 Task: Search one way flight ticket for 1 adult, 6 children, 1 infant in seat and 1 infant on lap in business from Pierre: Pierre Regional Airport to Greenville: Pitt-greenville Airport on 5-2-2023. Choice of flights is Delta. Number of bags: 8 checked bags. Price is upto 45000. Outbound departure time preference is 8:45.
Action: Mouse moved to (332, 284)
Screenshot: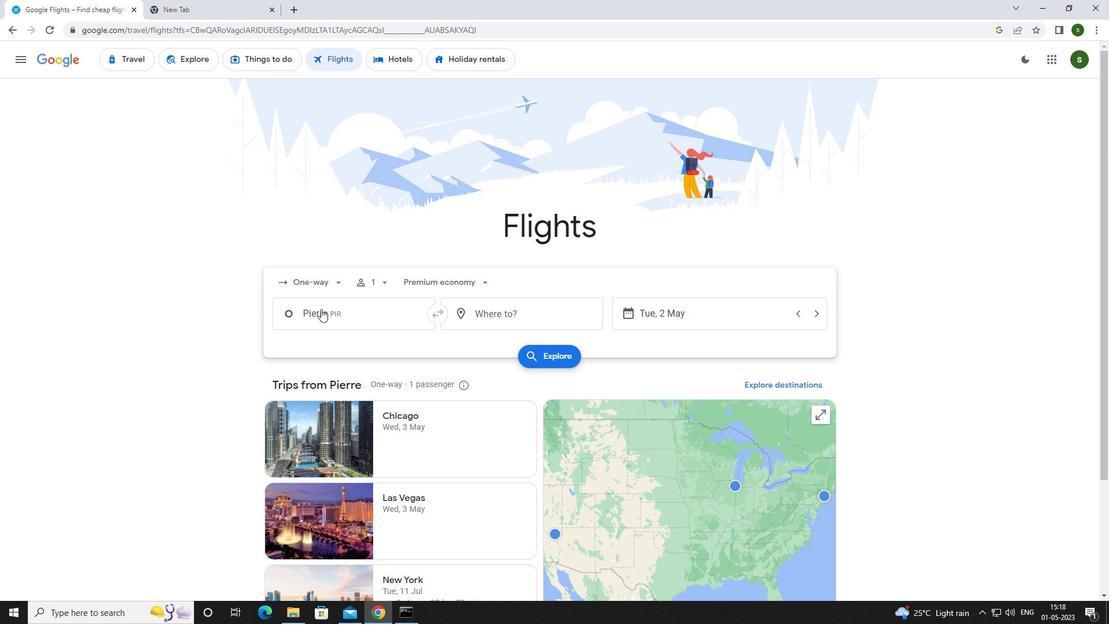 
Action: Mouse pressed left at (332, 284)
Screenshot: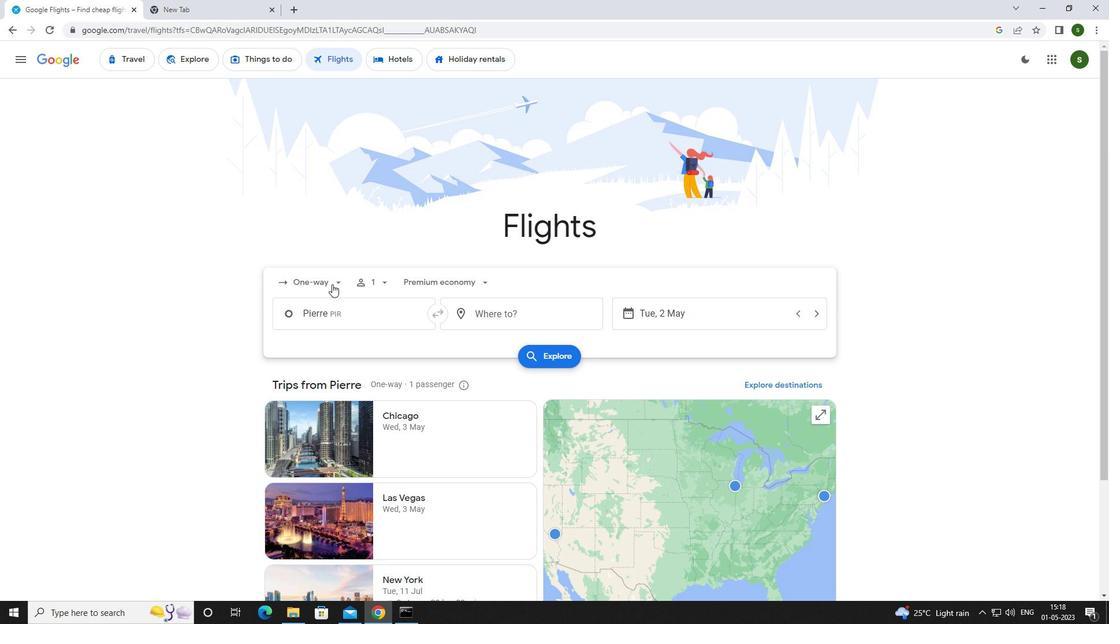 
Action: Mouse moved to (334, 277)
Screenshot: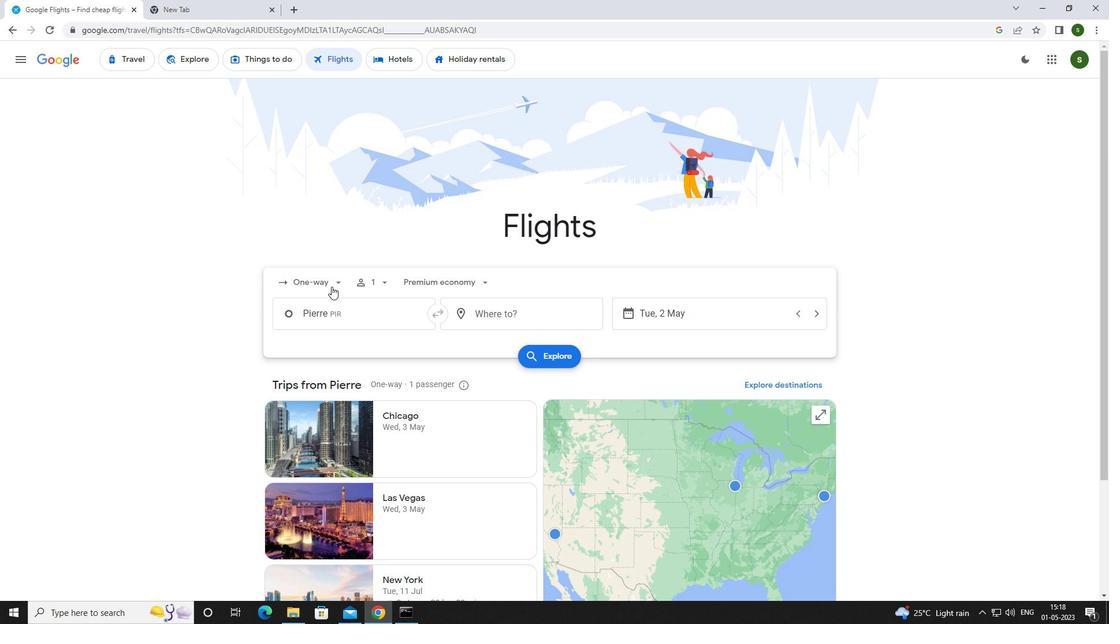 
Action: Mouse pressed left at (334, 277)
Screenshot: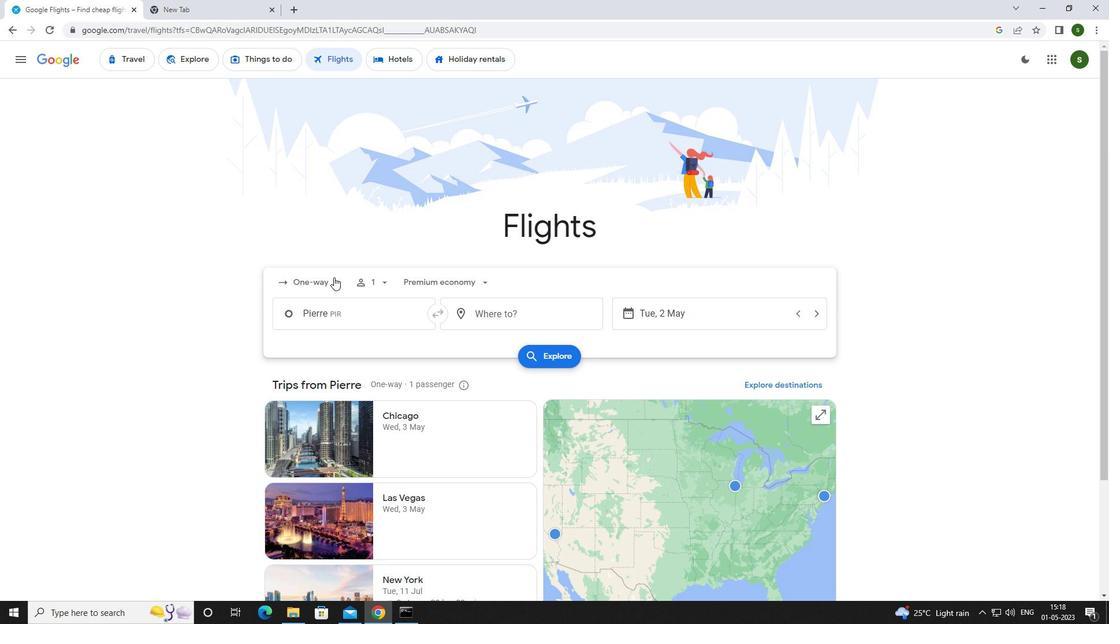 
Action: Mouse pressed left at (334, 277)
Screenshot: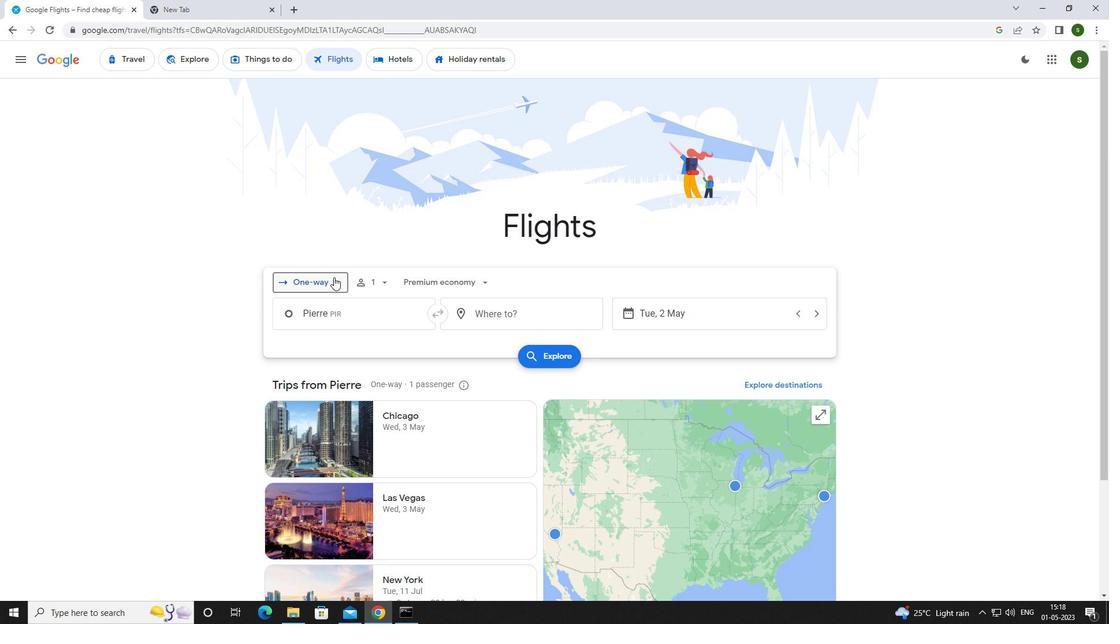 
Action: Mouse moved to (330, 330)
Screenshot: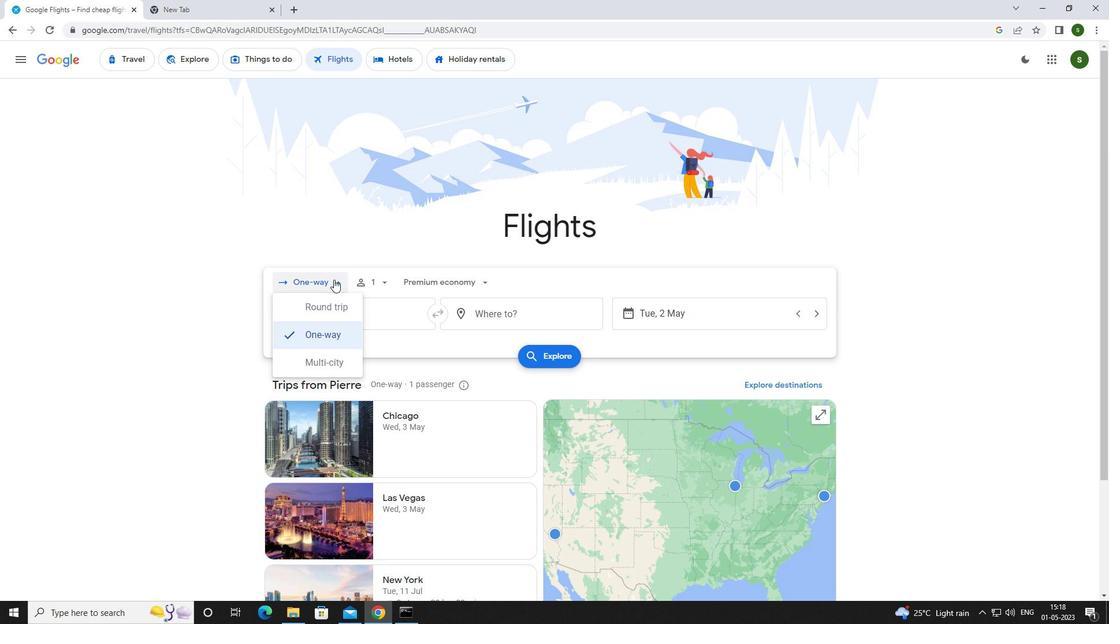 
Action: Mouse pressed left at (330, 330)
Screenshot: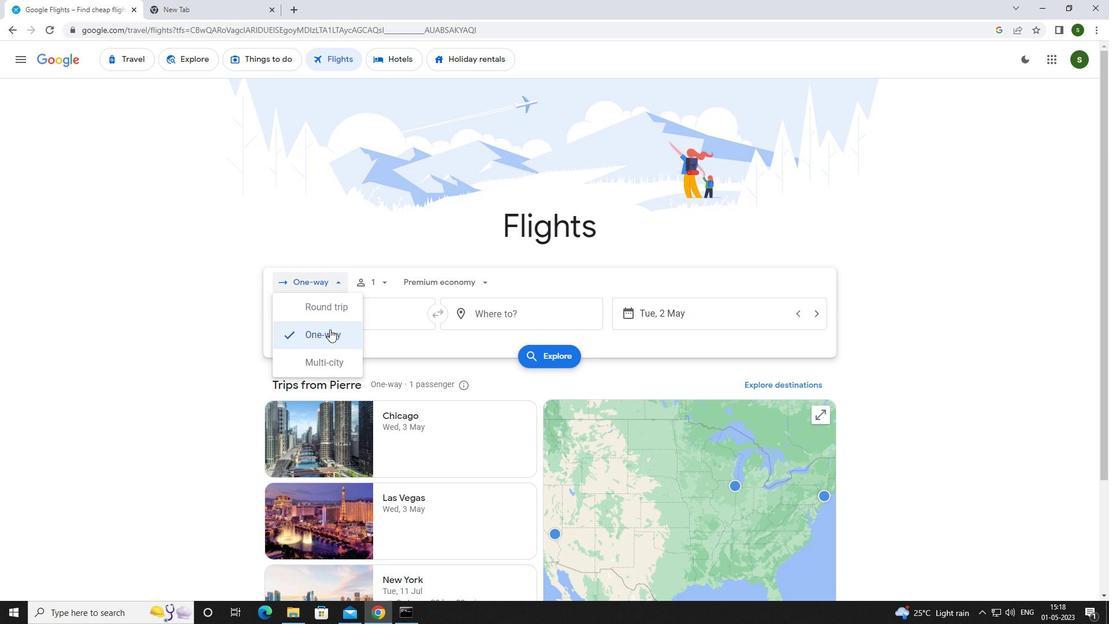 
Action: Mouse moved to (380, 280)
Screenshot: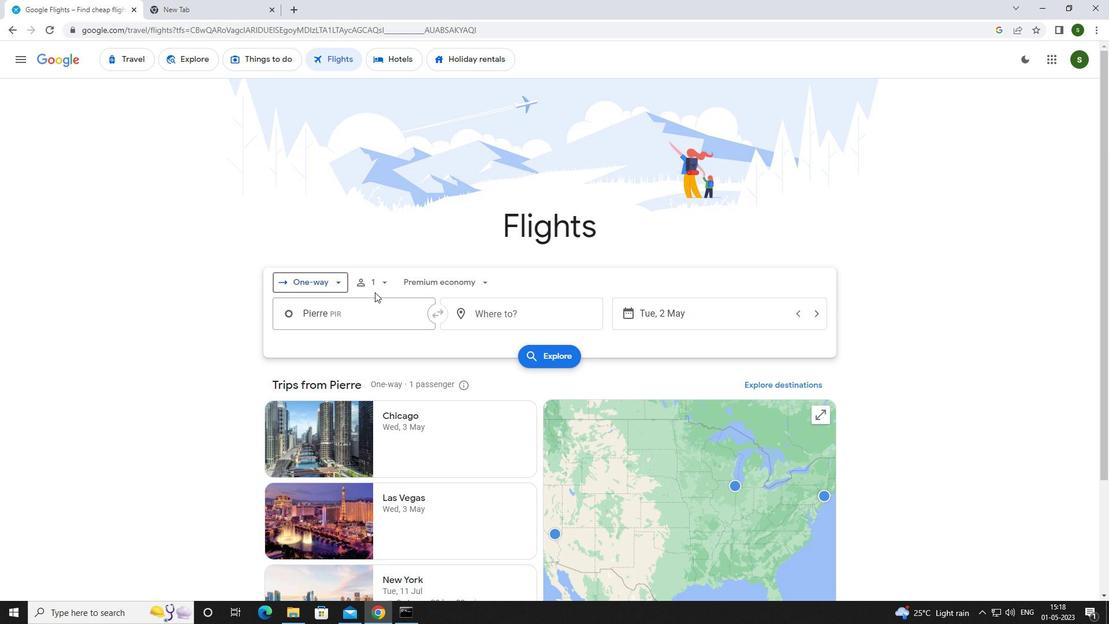 
Action: Mouse pressed left at (380, 280)
Screenshot: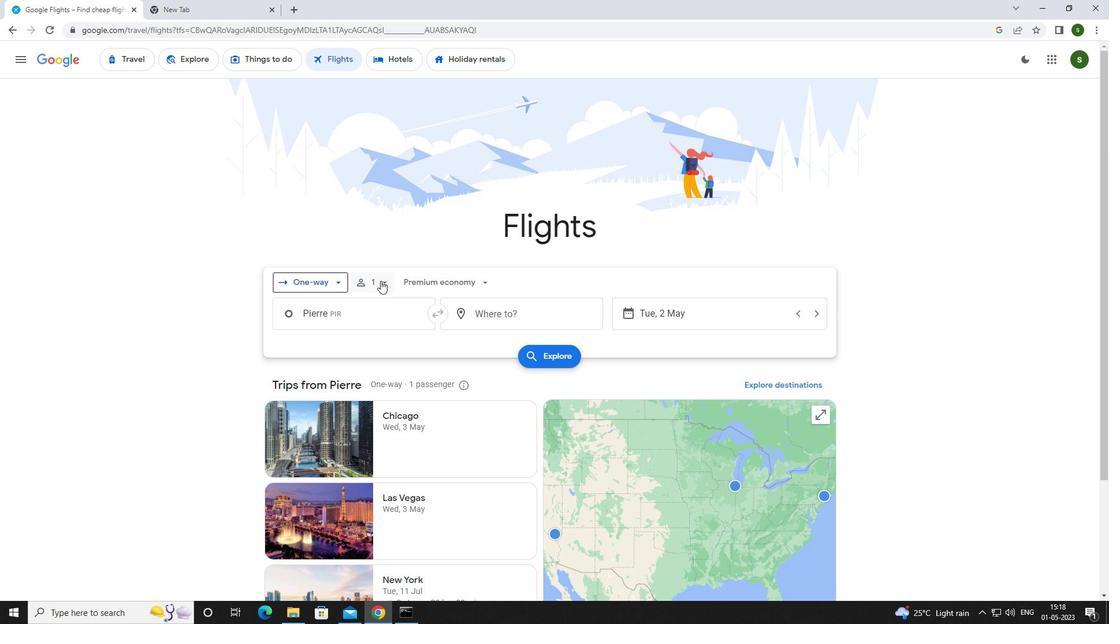 
Action: Mouse moved to (468, 342)
Screenshot: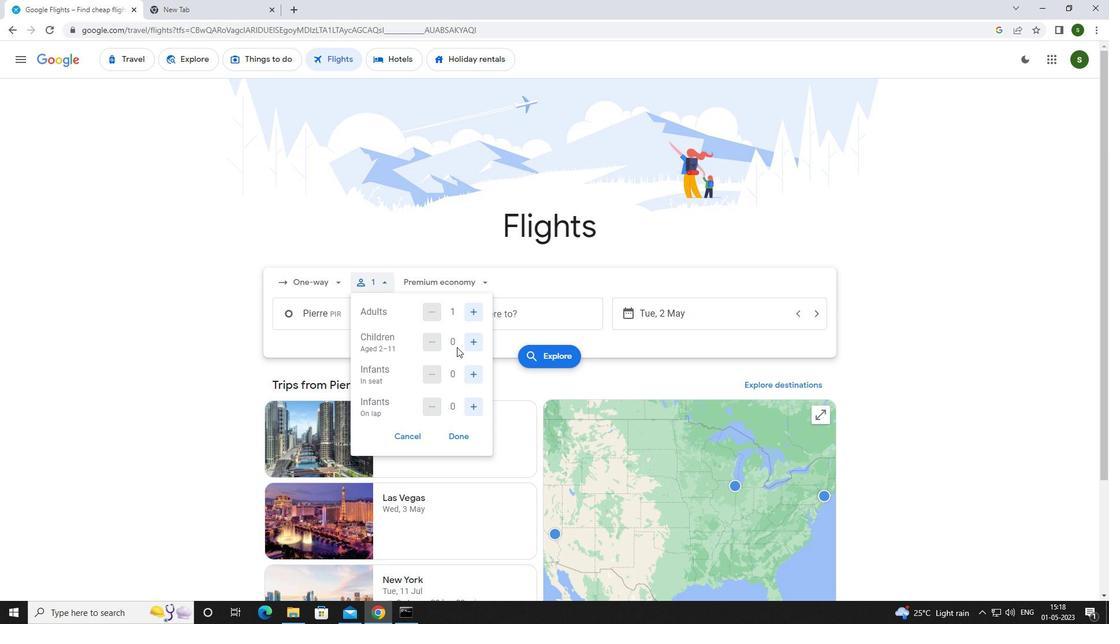 
Action: Mouse pressed left at (468, 342)
Screenshot: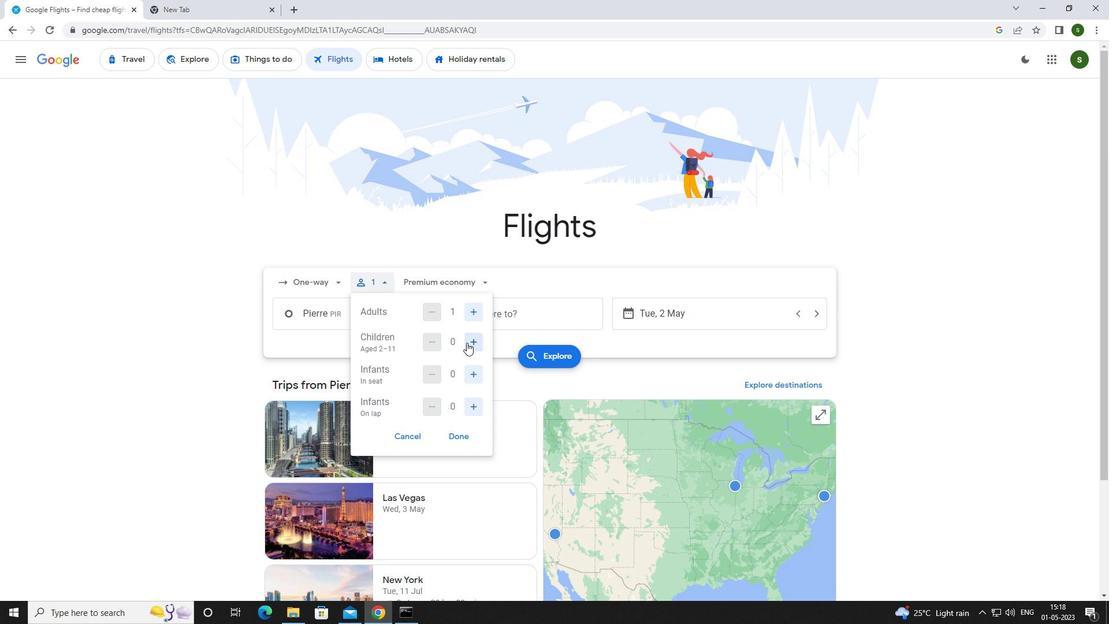 
Action: Mouse pressed left at (468, 342)
Screenshot: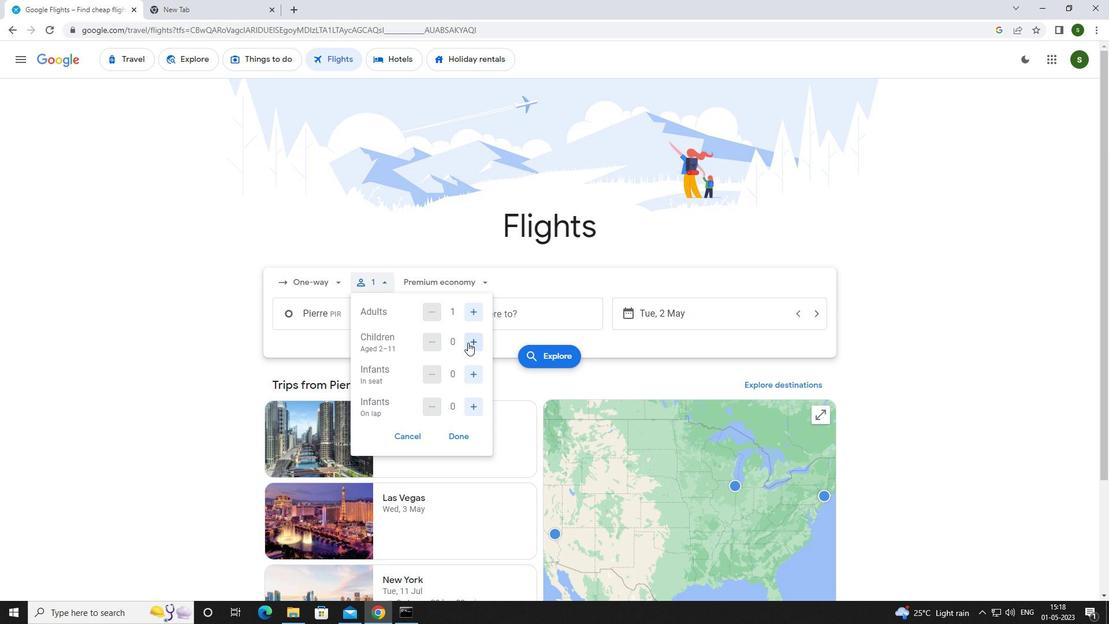 
Action: Mouse pressed left at (468, 342)
Screenshot: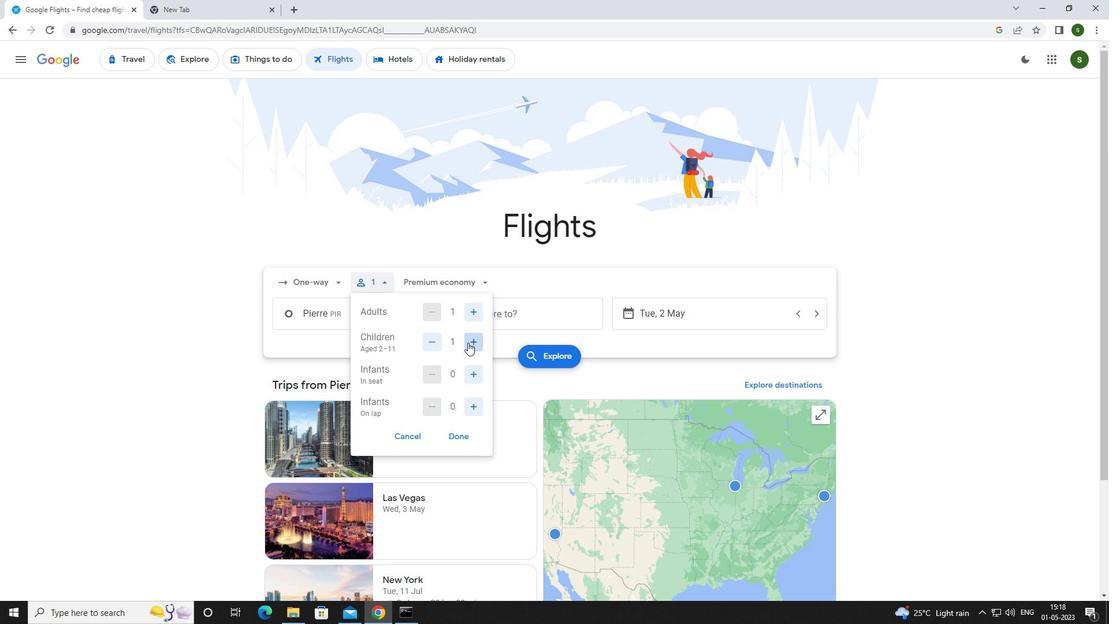 
Action: Mouse pressed left at (468, 342)
Screenshot: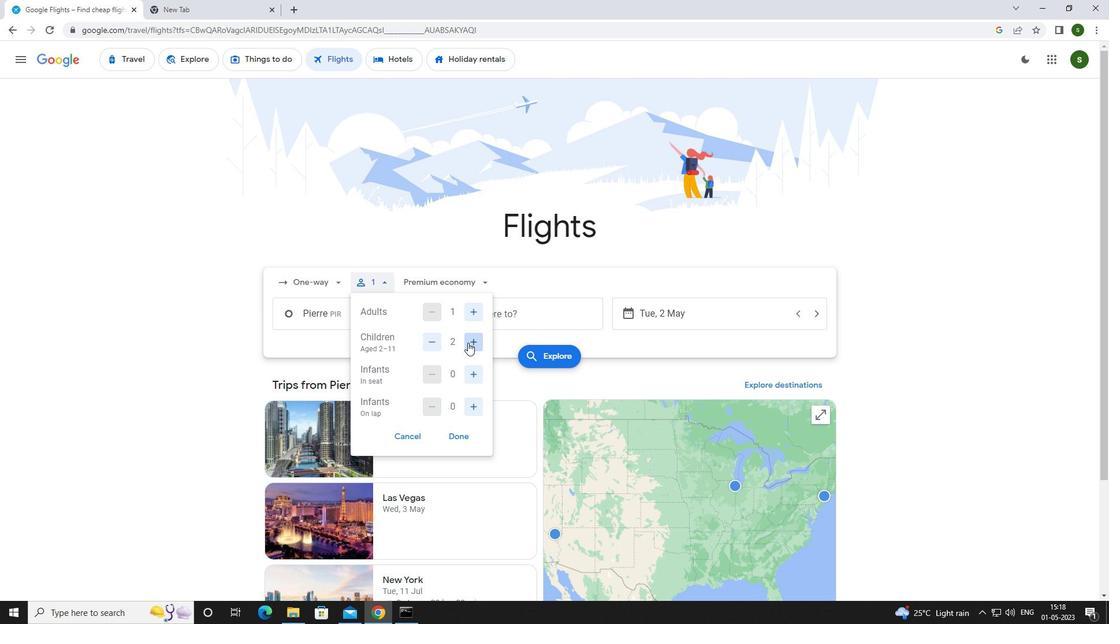 
Action: Mouse pressed left at (468, 342)
Screenshot: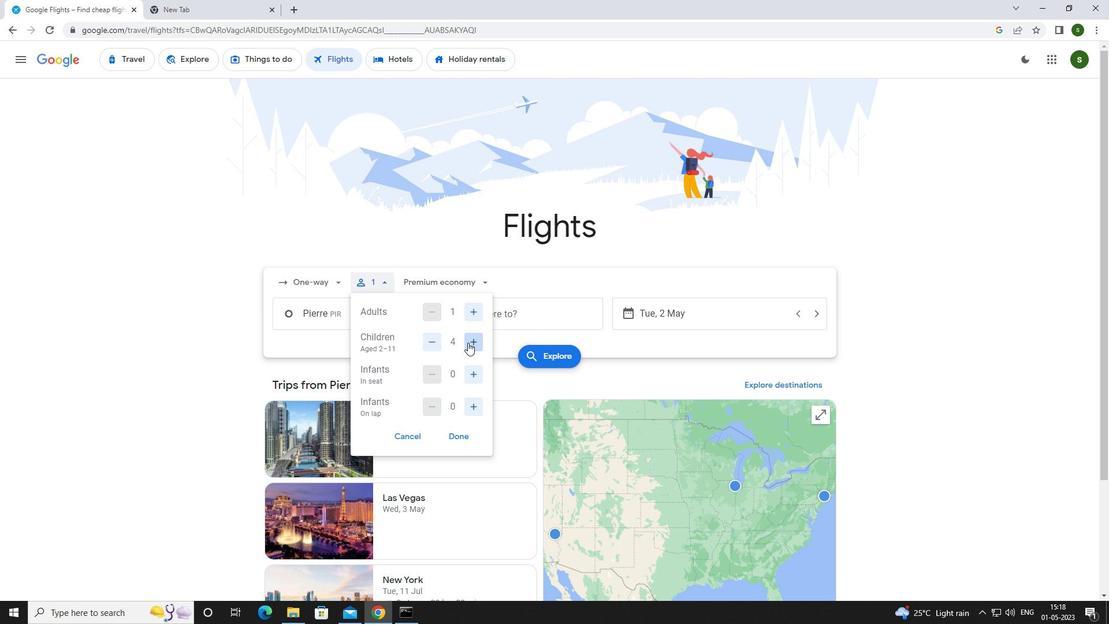 
Action: Mouse pressed left at (468, 342)
Screenshot: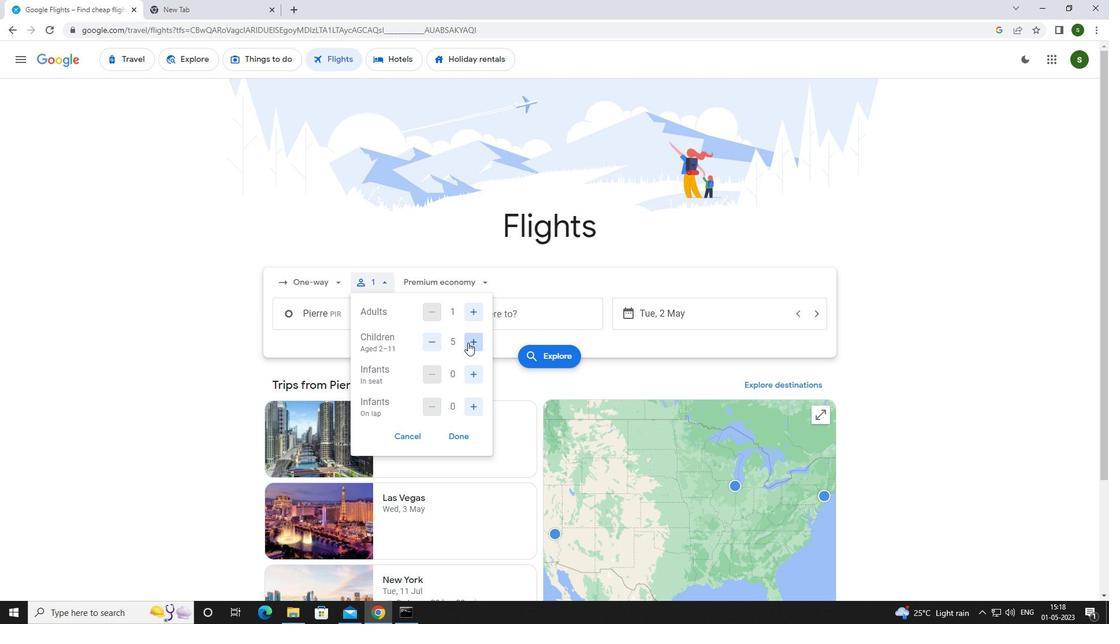 
Action: Mouse moved to (475, 369)
Screenshot: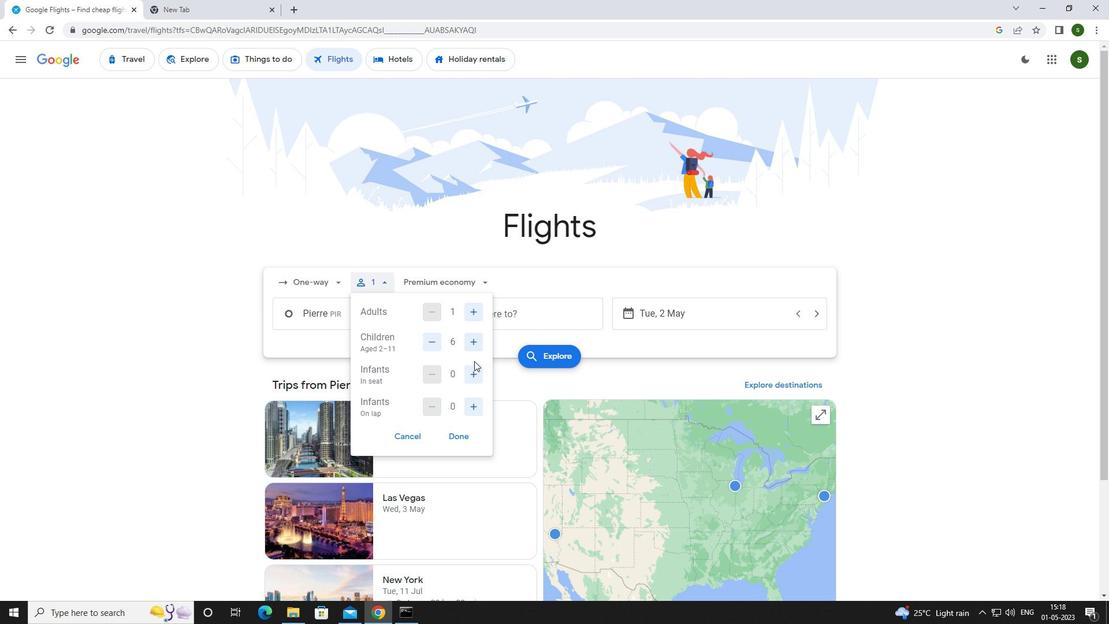 
Action: Mouse pressed left at (475, 369)
Screenshot: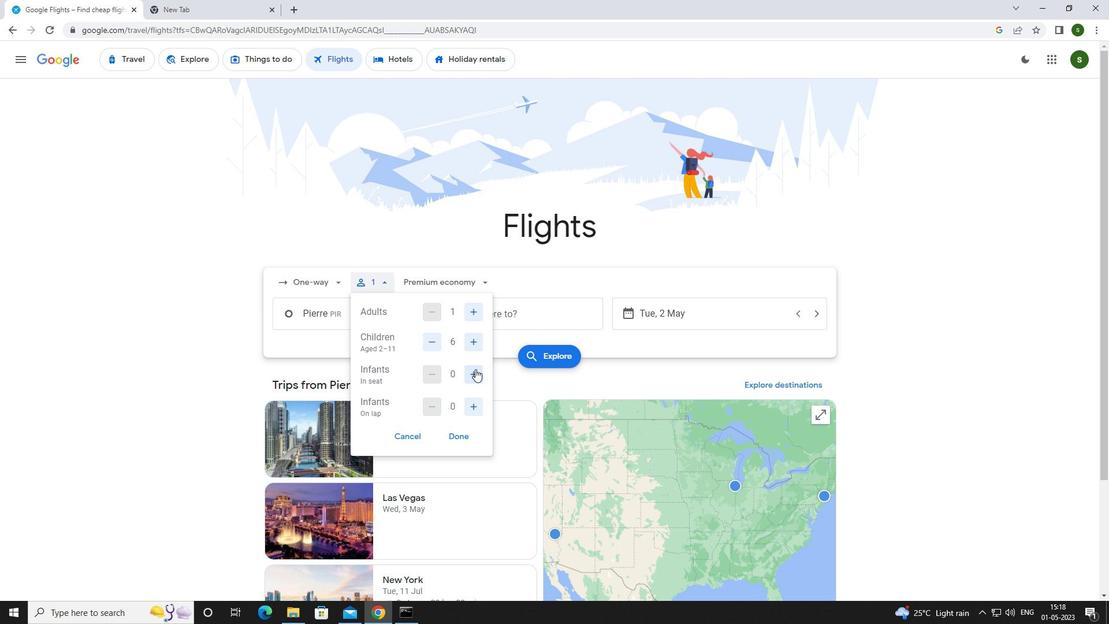 
Action: Mouse moved to (481, 405)
Screenshot: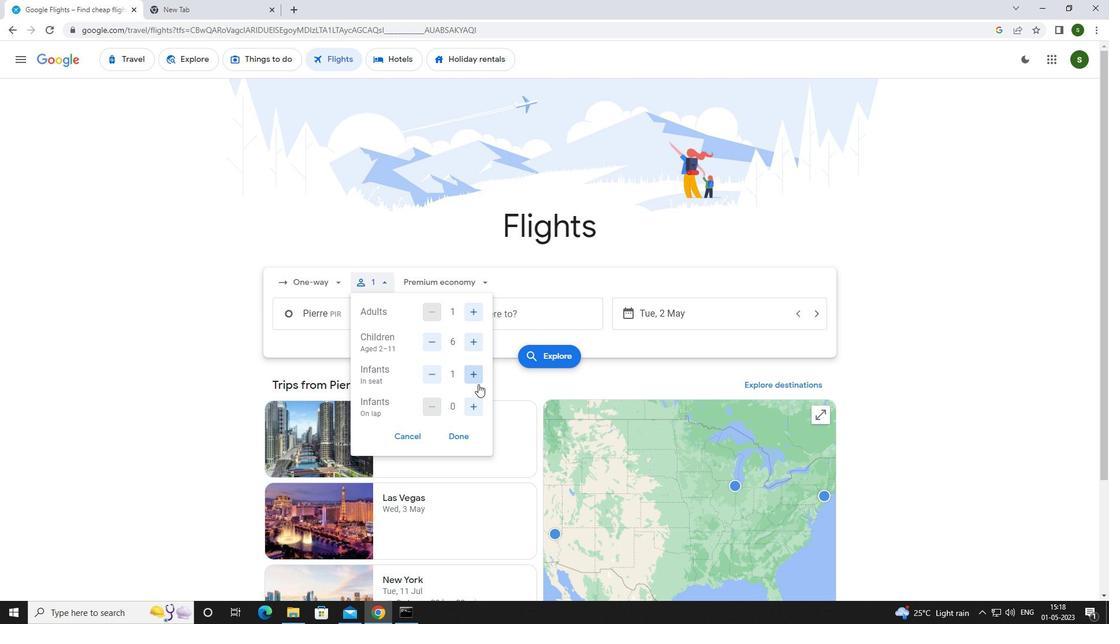 
Action: Mouse pressed left at (481, 405)
Screenshot: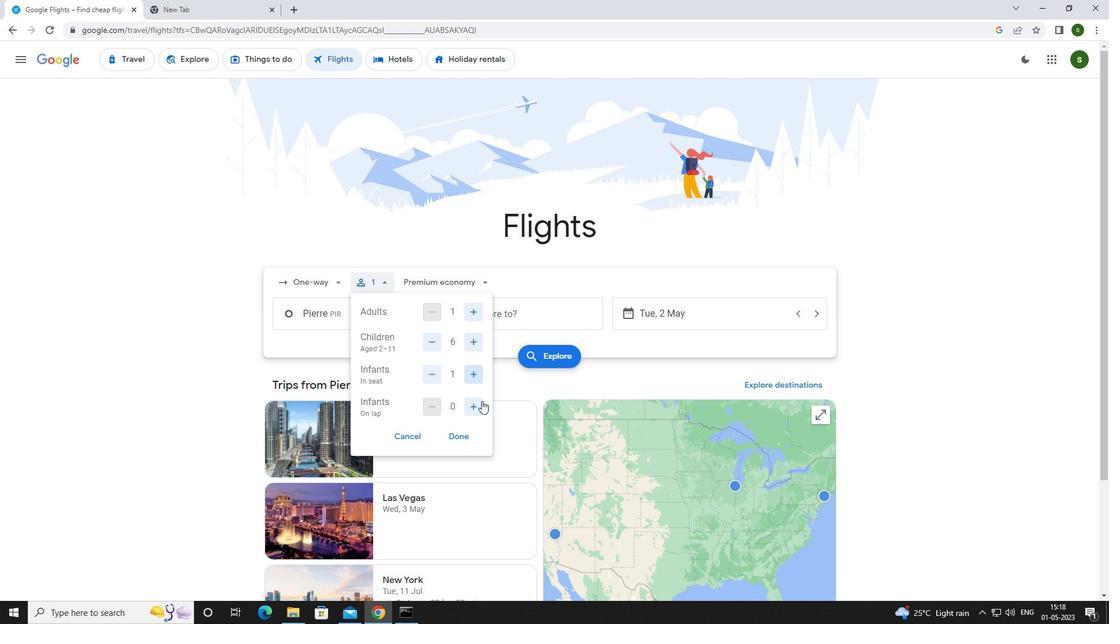 
Action: Mouse moved to (445, 282)
Screenshot: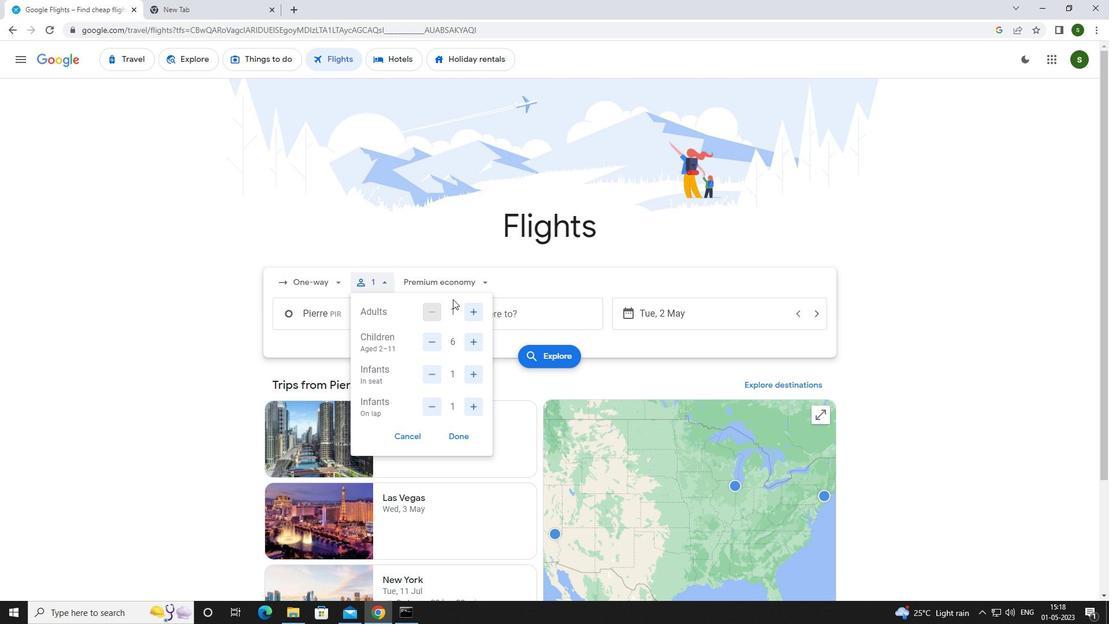 
Action: Mouse pressed left at (445, 282)
Screenshot: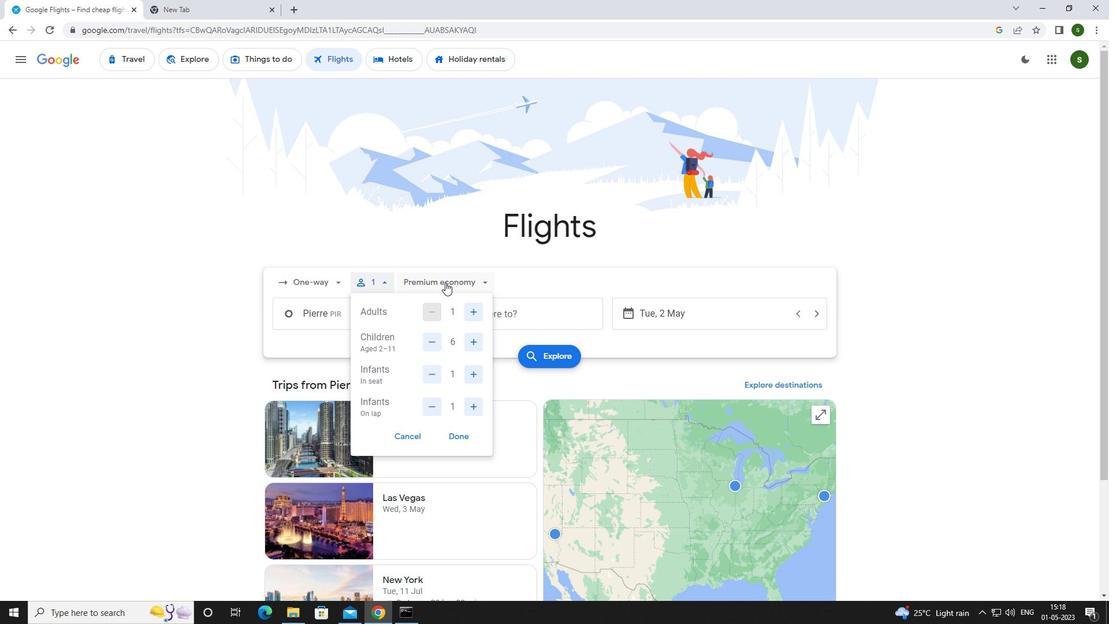 
Action: Mouse moved to (457, 365)
Screenshot: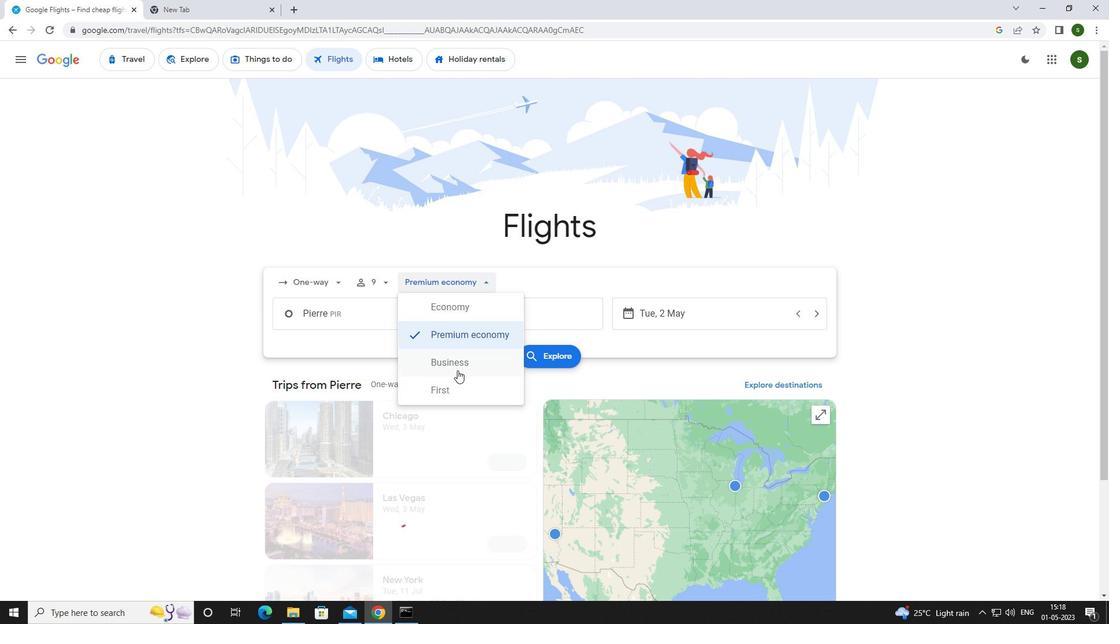 
Action: Mouse pressed left at (457, 365)
Screenshot: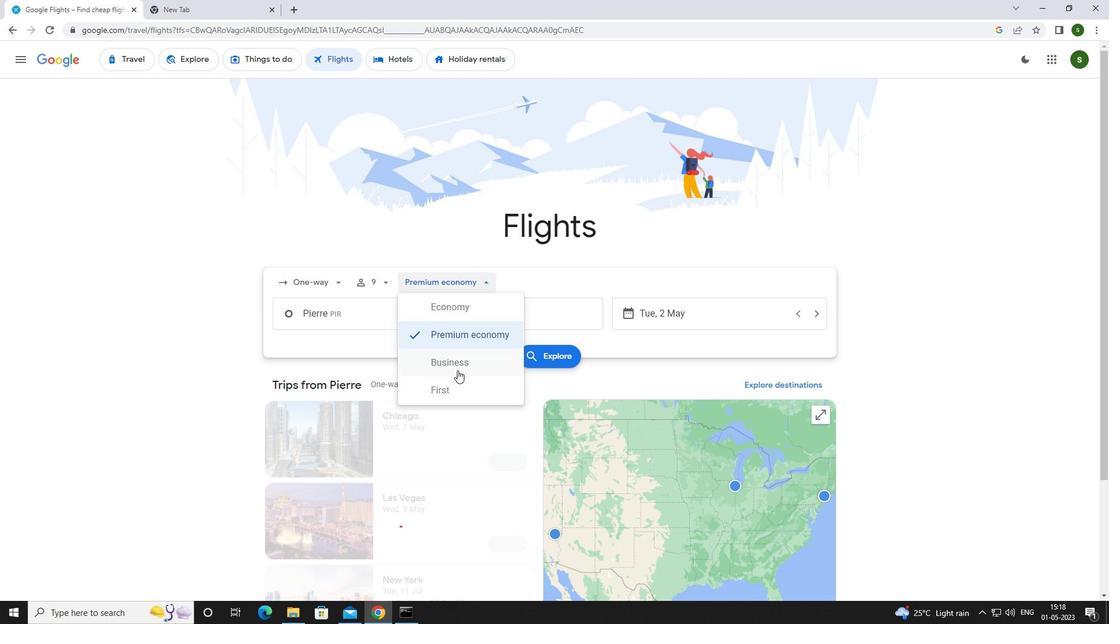 
Action: Mouse moved to (394, 312)
Screenshot: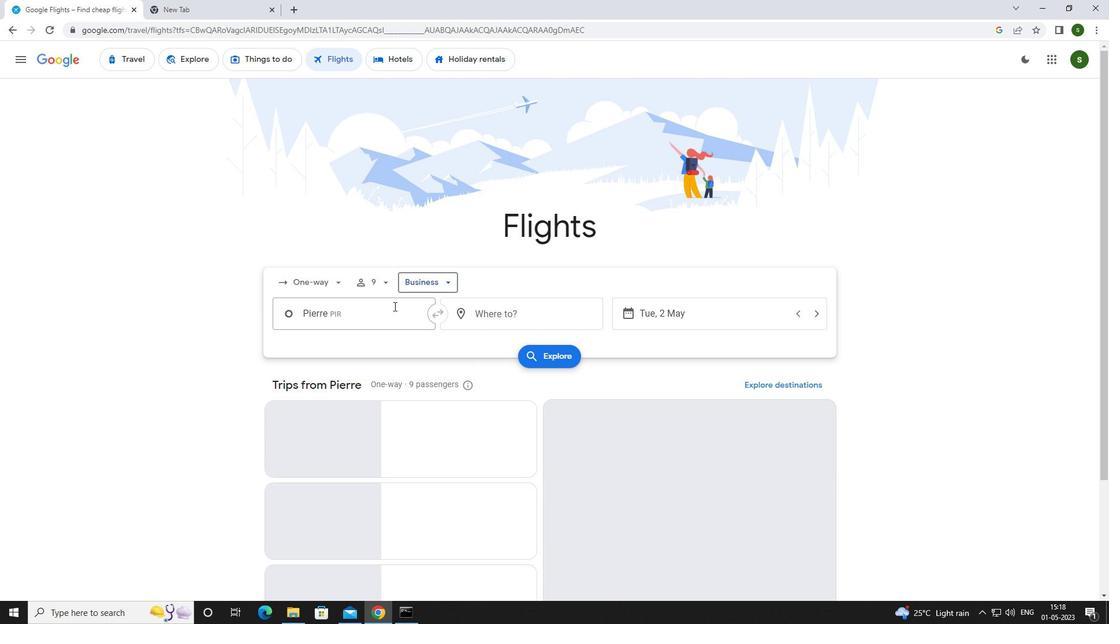 
Action: Mouse pressed left at (394, 312)
Screenshot: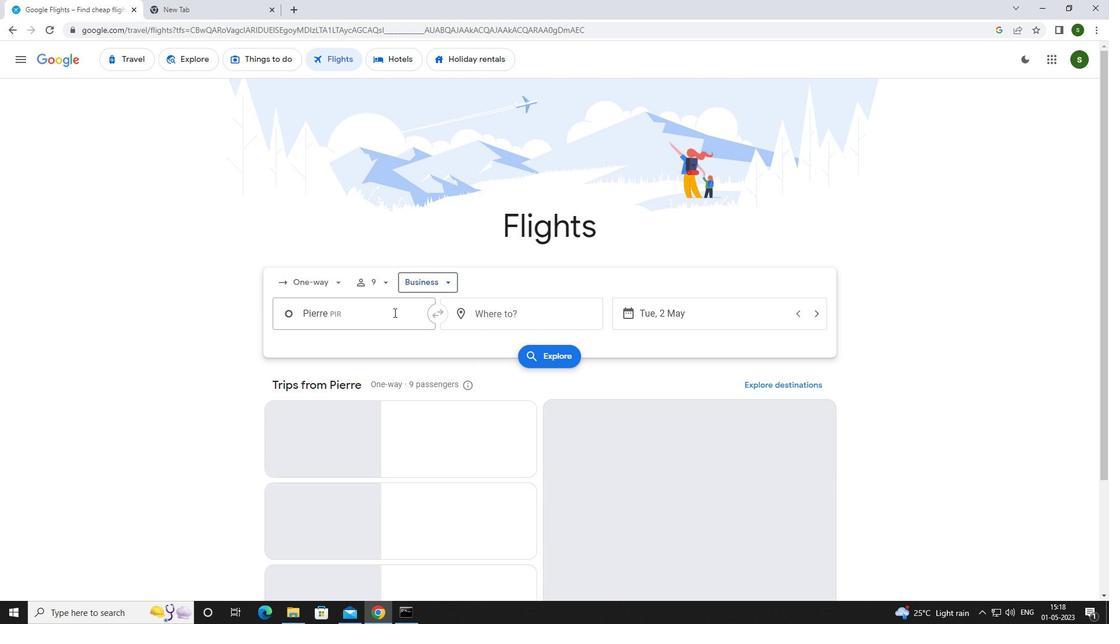 
Action: Mouse moved to (393, 309)
Screenshot: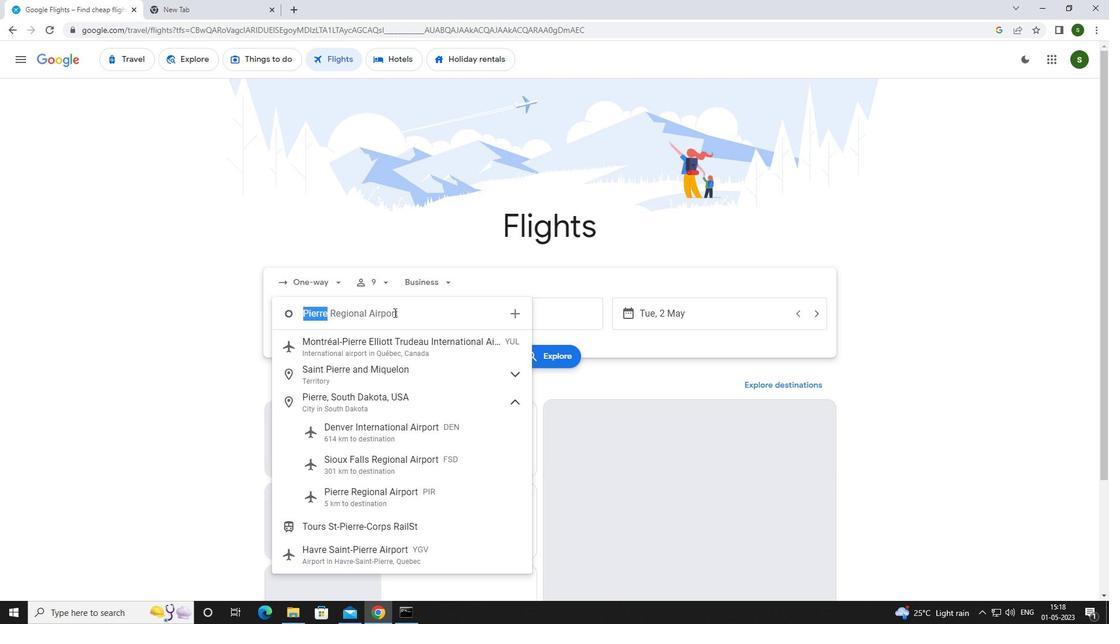 
Action: Key pressed <Key.caps_lock>p<Key.caps_lock>ierre<Key.space>
Screenshot: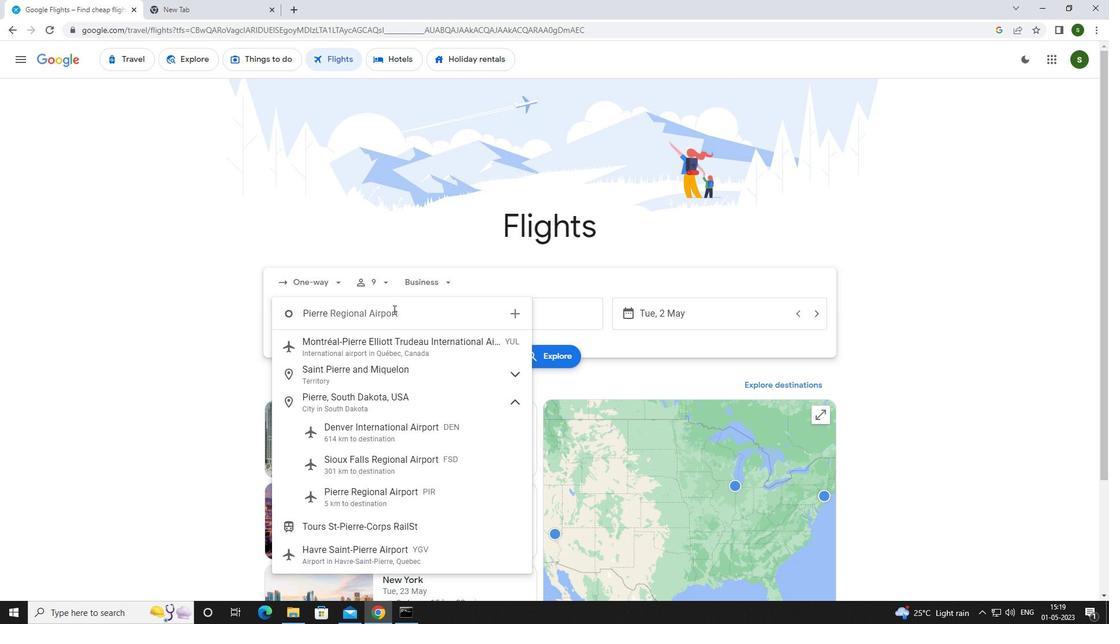 
Action: Mouse moved to (398, 491)
Screenshot: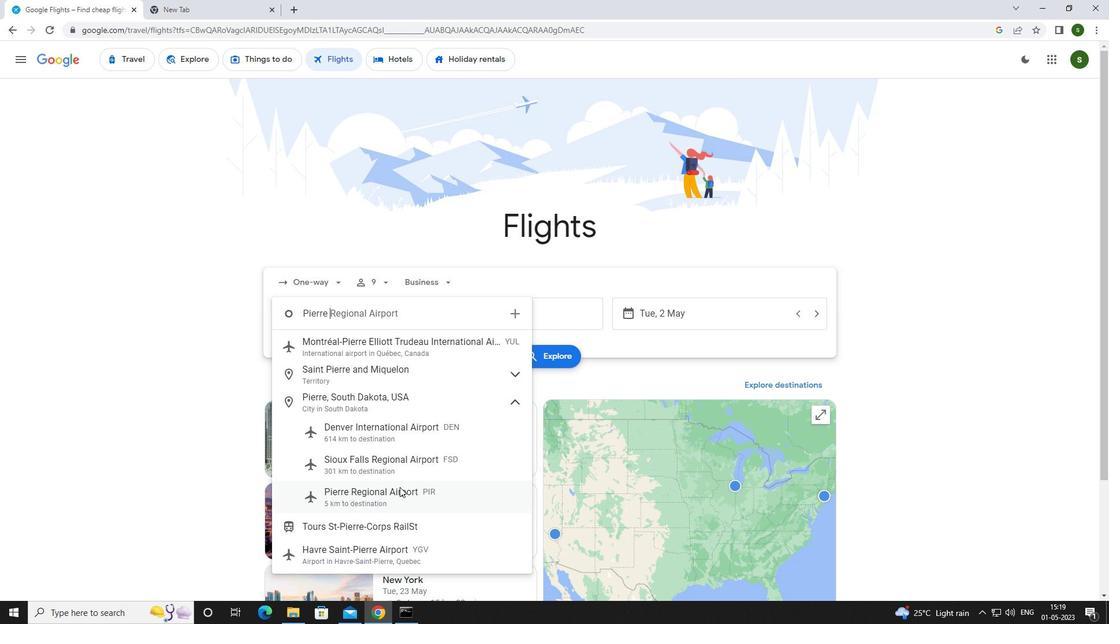 
Action: Mouse pressed left at (398, 491)
Screenshot: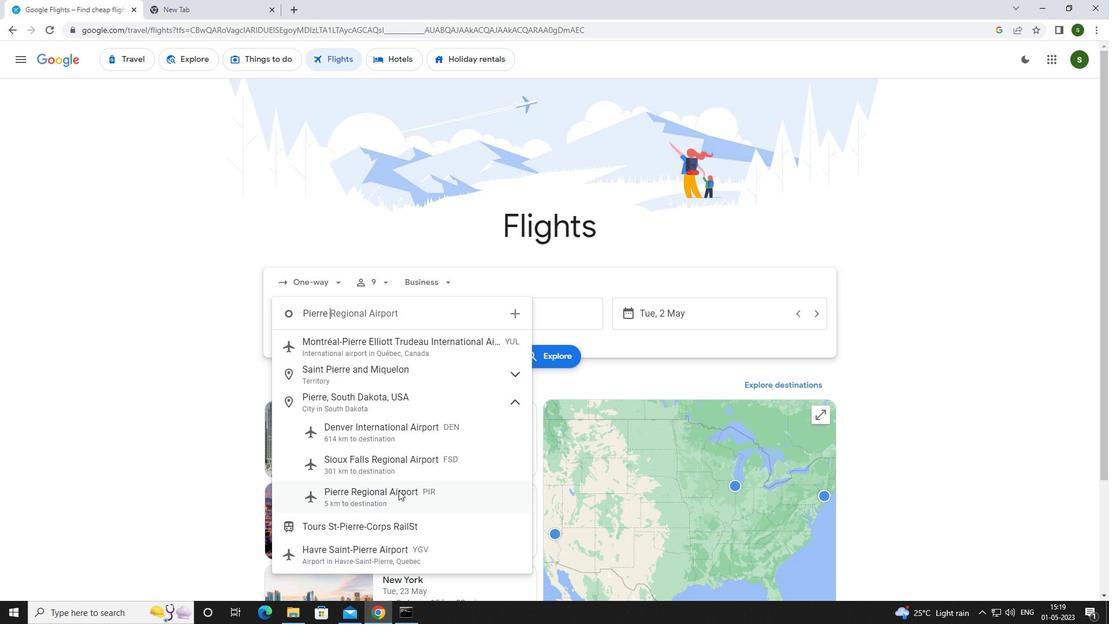 
Action: Mouse moved to (502, 309)
Screenshot: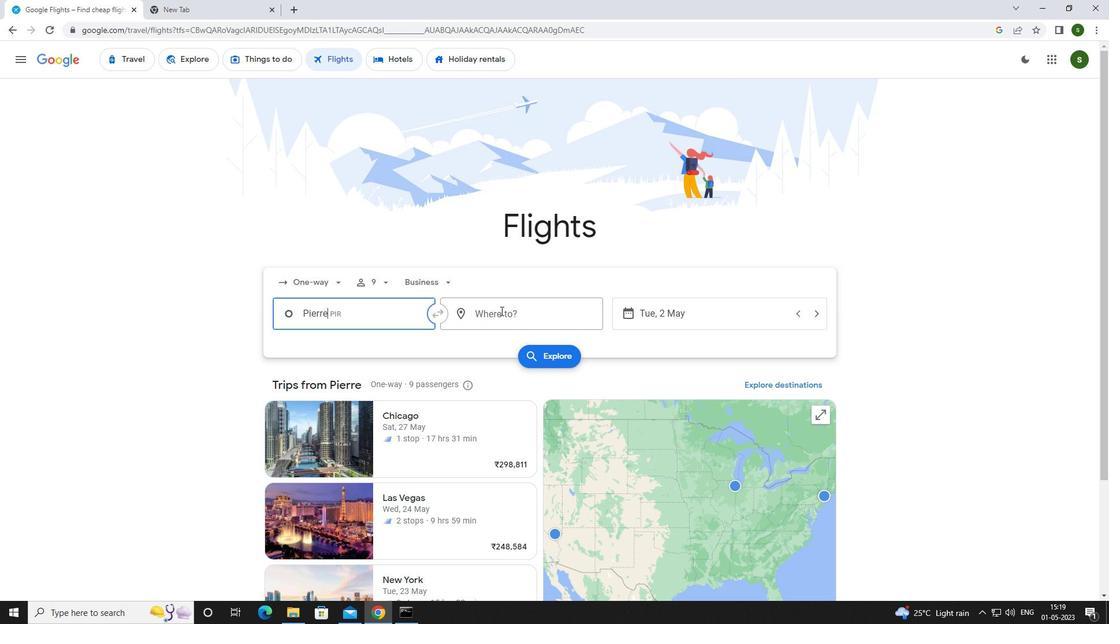 
Action: Mouse pressed left at (502, 309)
Screenshot: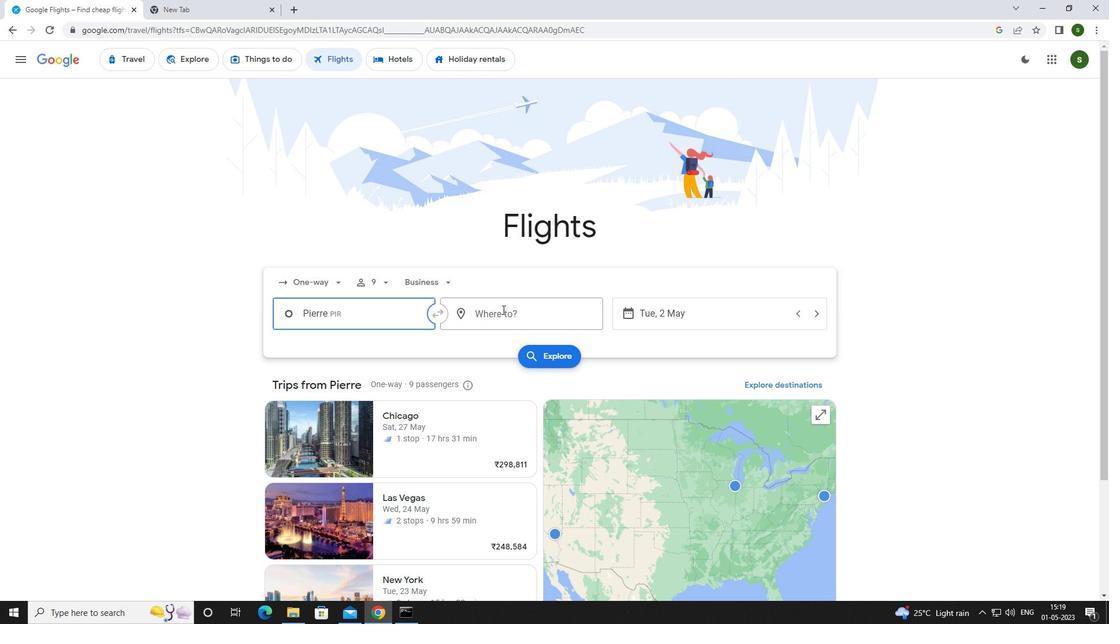 
Action: Key pressed <Key.caps_lock>p<Key.caps_lock>itt
Screenshot: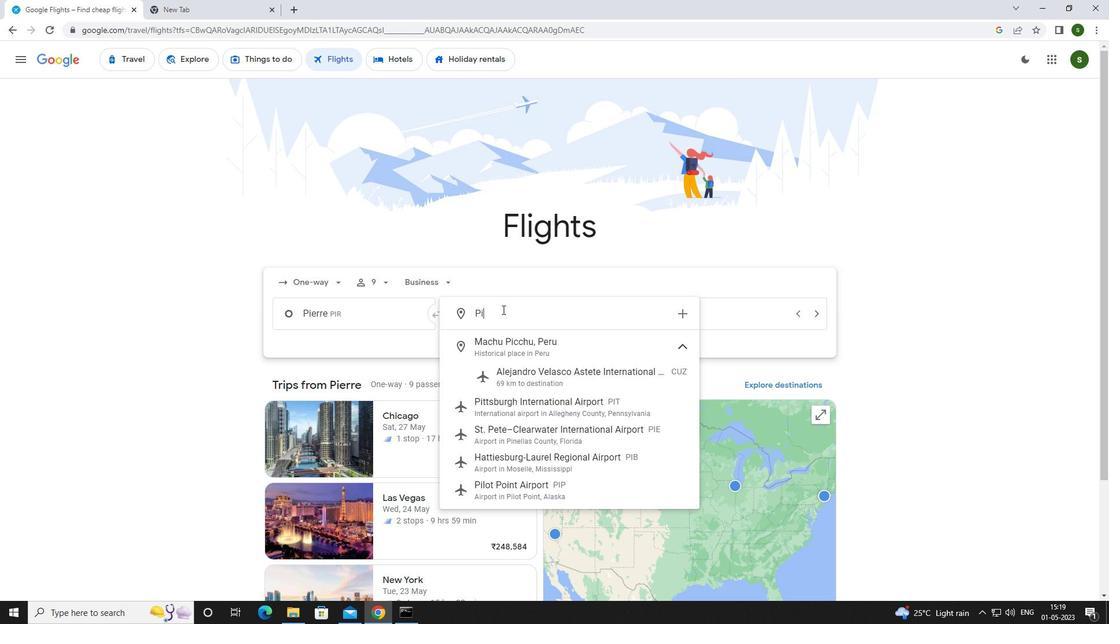 
Action: Mouse moved to (504, 434)
Screenshot: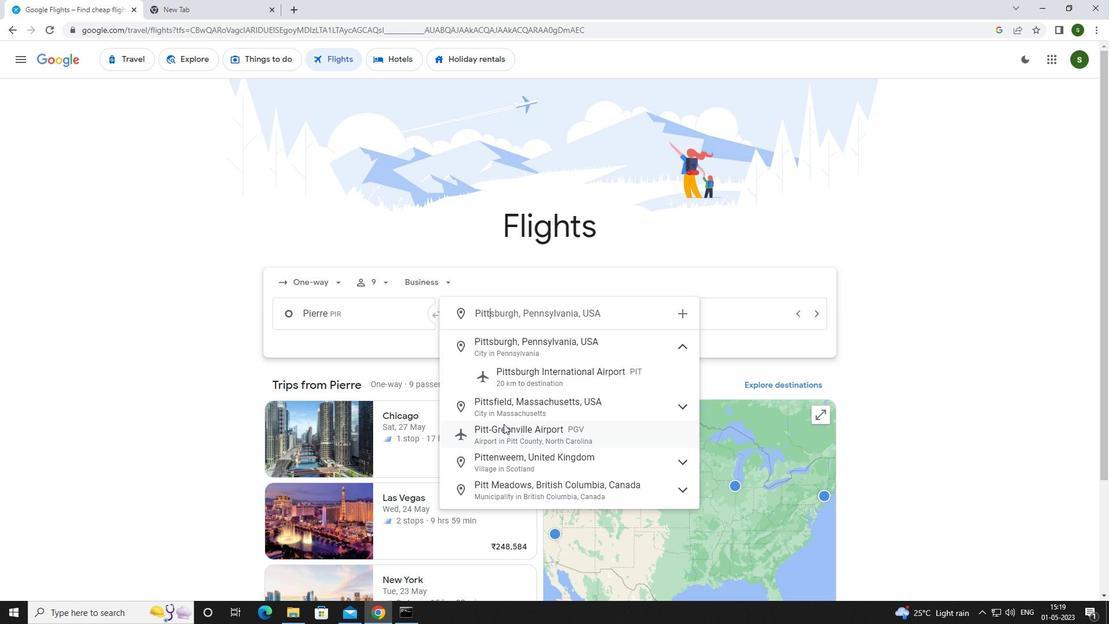 
Action: Mouse pressed left at (504, 434)
Screenshot: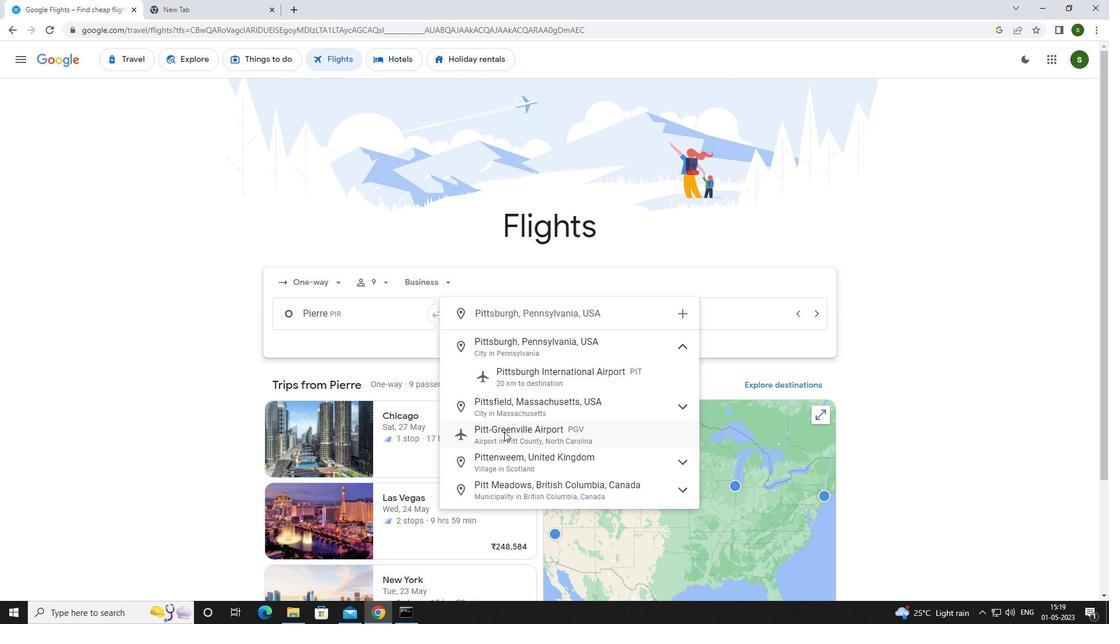 
Action: Mouse moved to (710, 322)
Screenshot: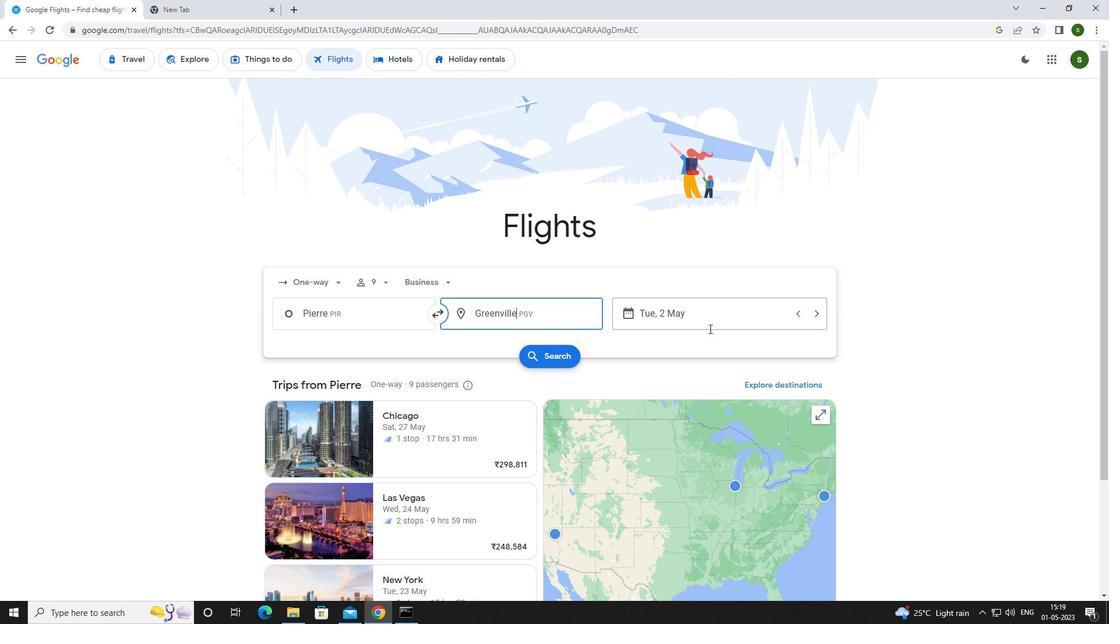 
Action: Mouse pressed left at (710, 322)
Screenshot: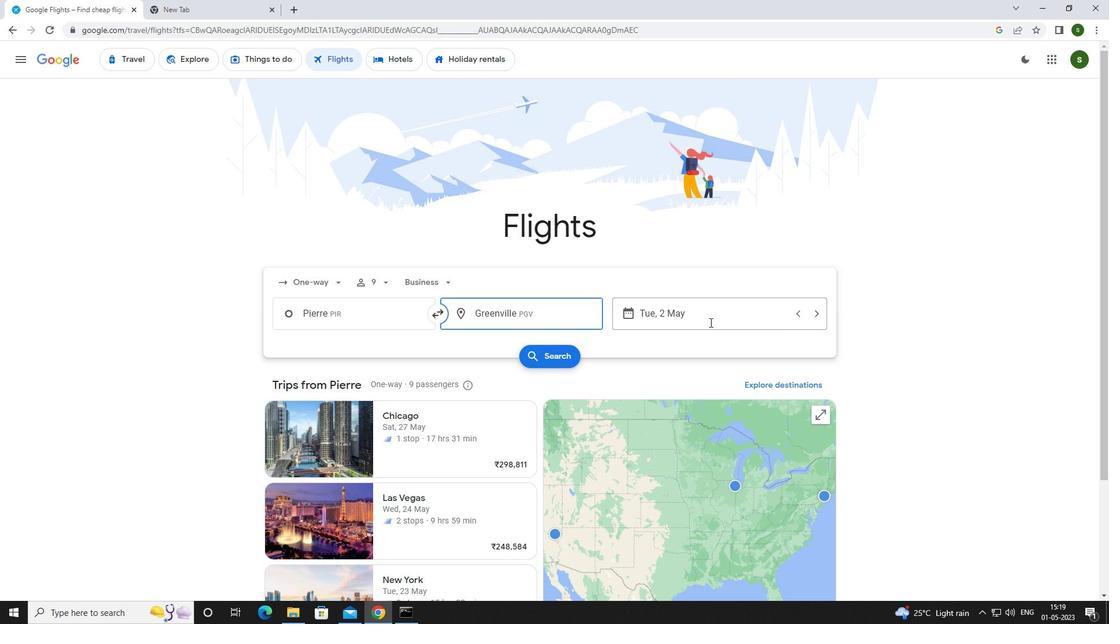
Action: Mouse moved to (473, 396)
Screenshot: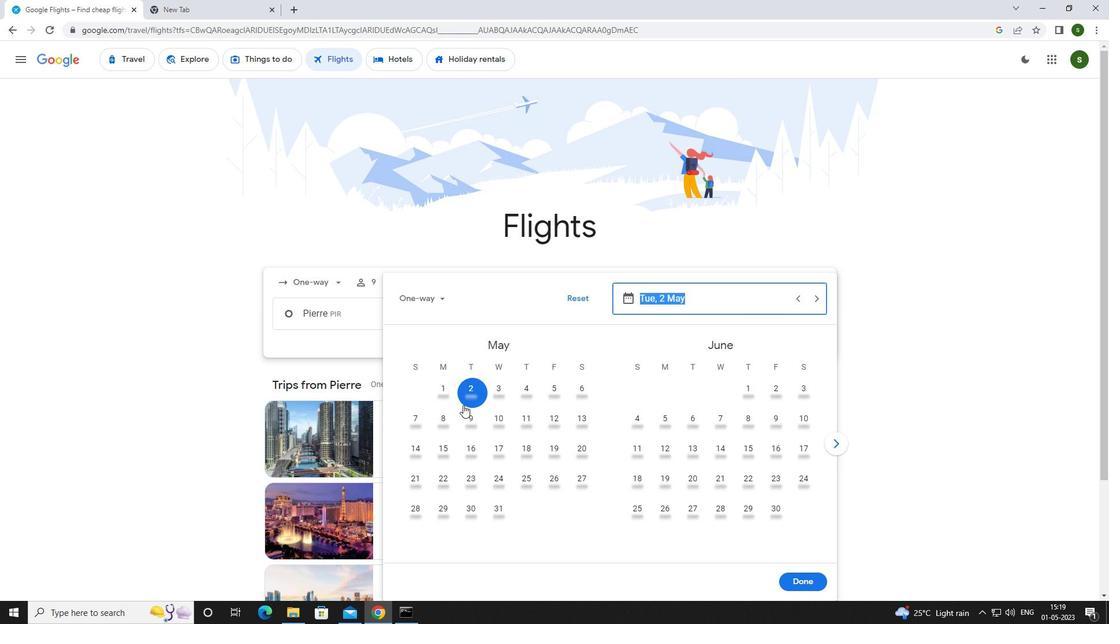 
Action: Mouse pressed left at (473, 396)
Screenshot: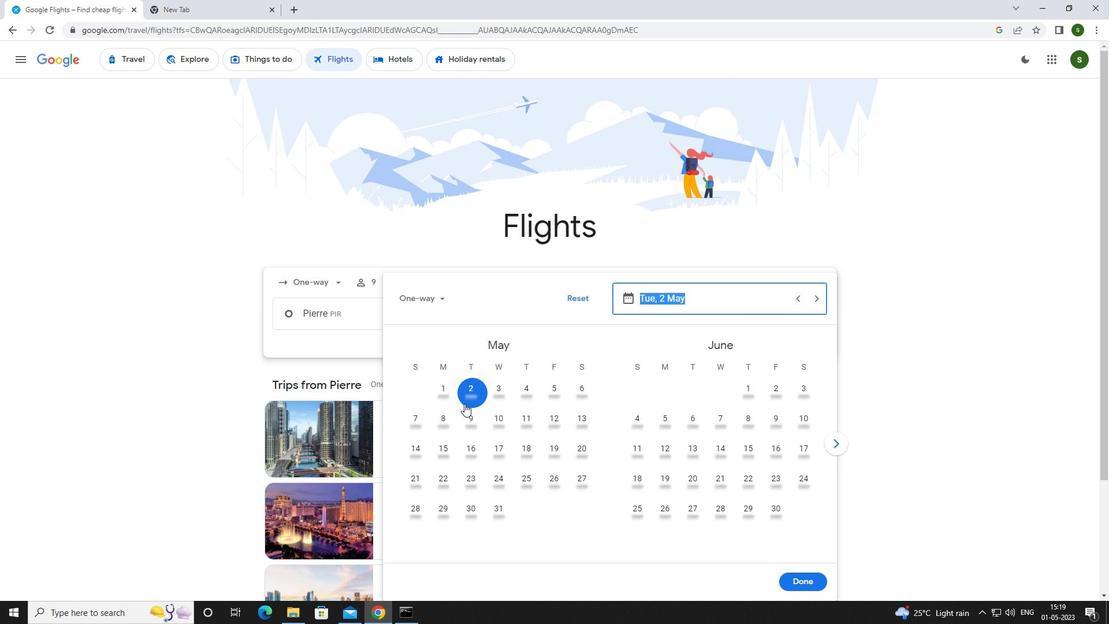 
Action: Mouse moved to (786, 579)
Screenshot: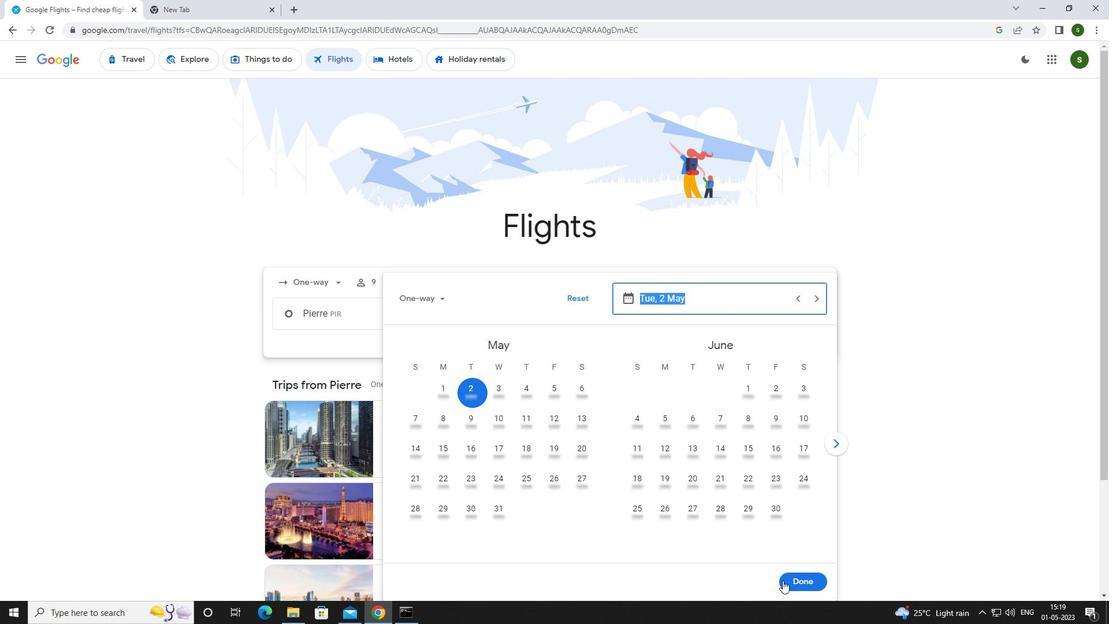 
Action: Mouse pressed left at (786, 579)
Screenshot: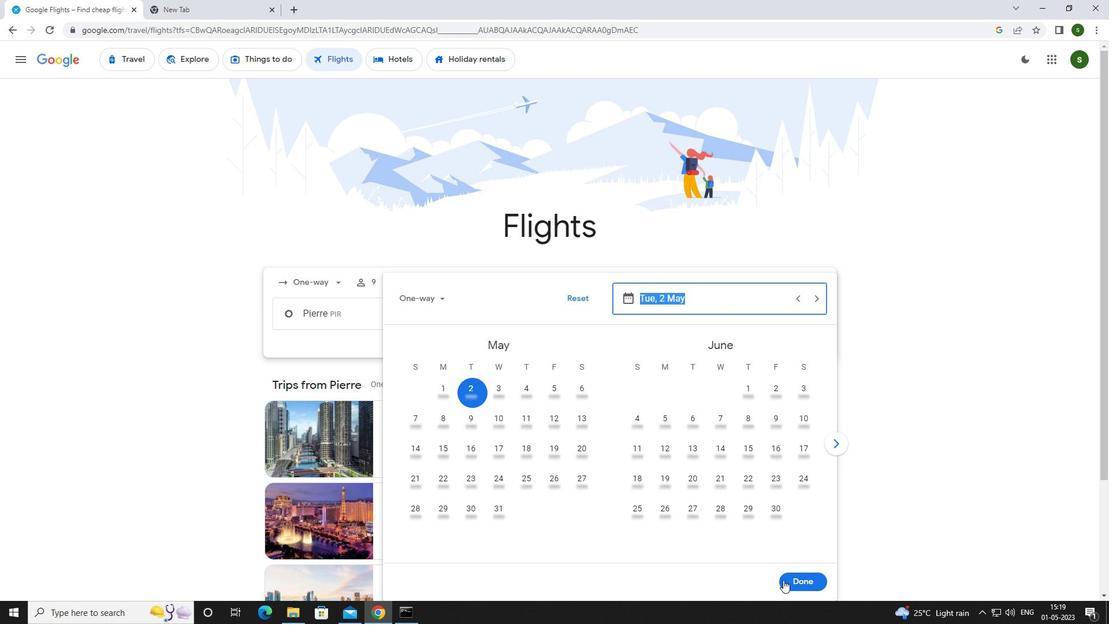 
Action: Mouse moved to (543, 360)
Screenshot: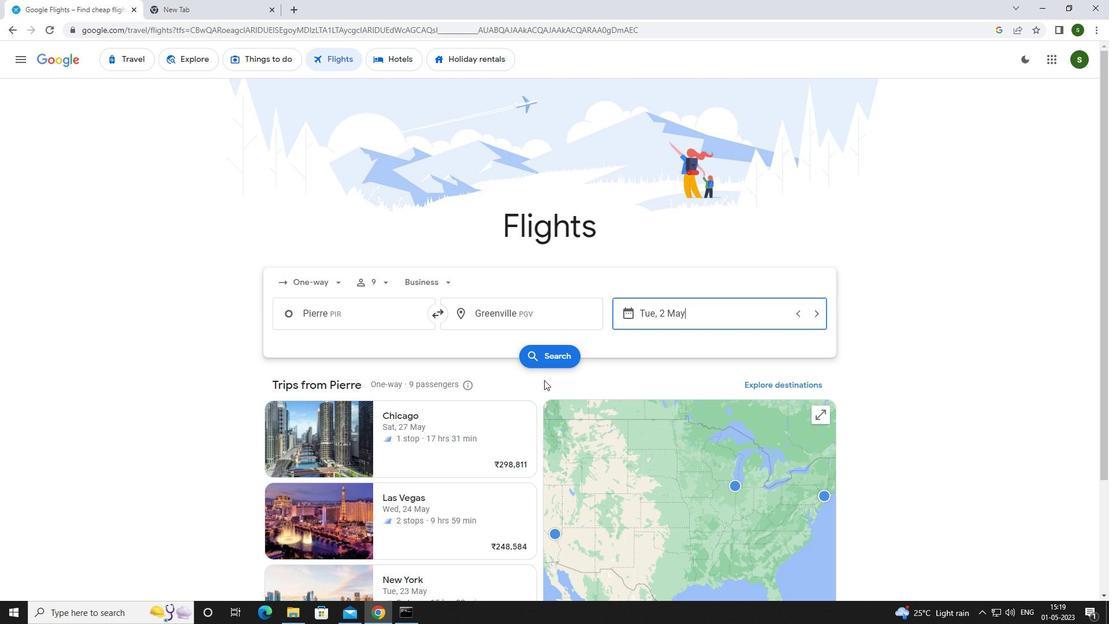 
Action: Mouse pressed left at (543, 360)
Screenshot: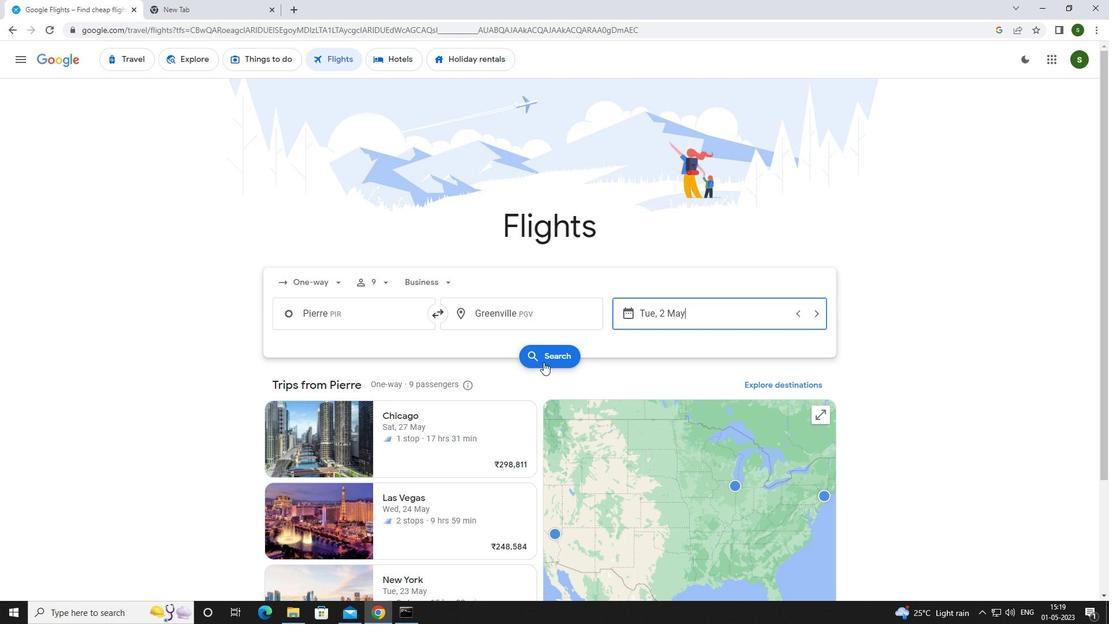 
Action: Mouse moved to (288, 167)
Screenshot: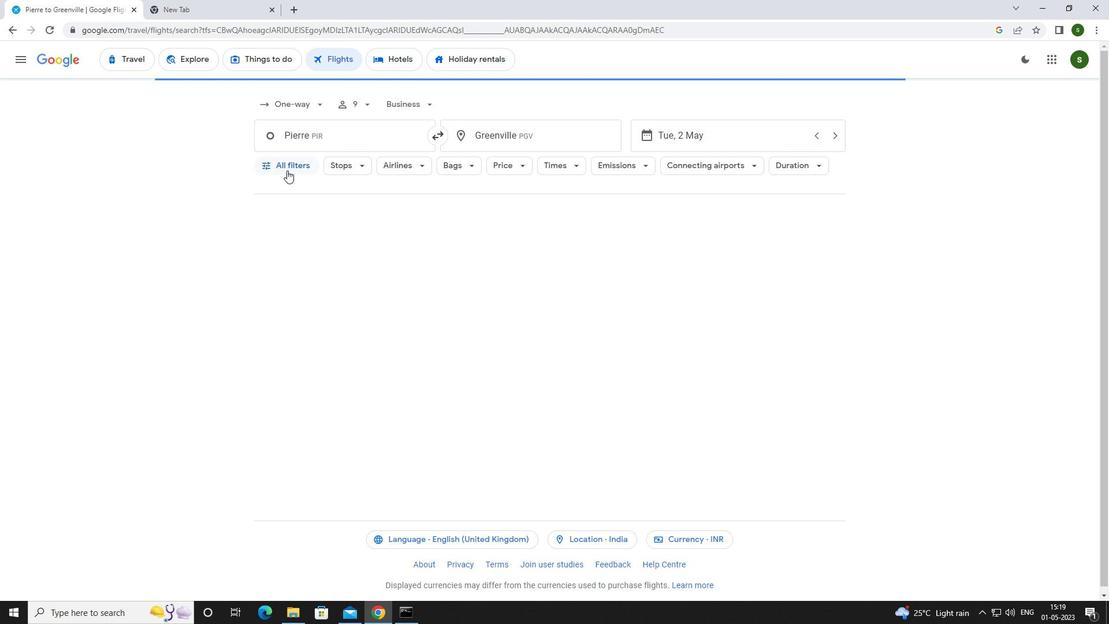 
Action: Mouse pressed left at (288, 167)
Screenshot: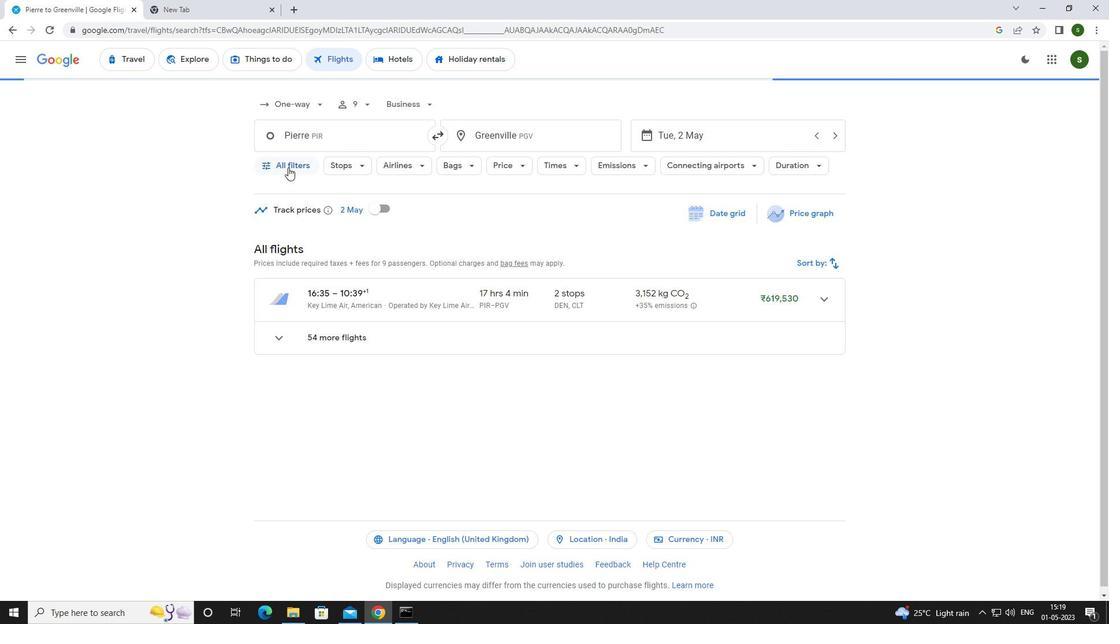 
Action: Mouse moved to (426, 403)
Screenshot: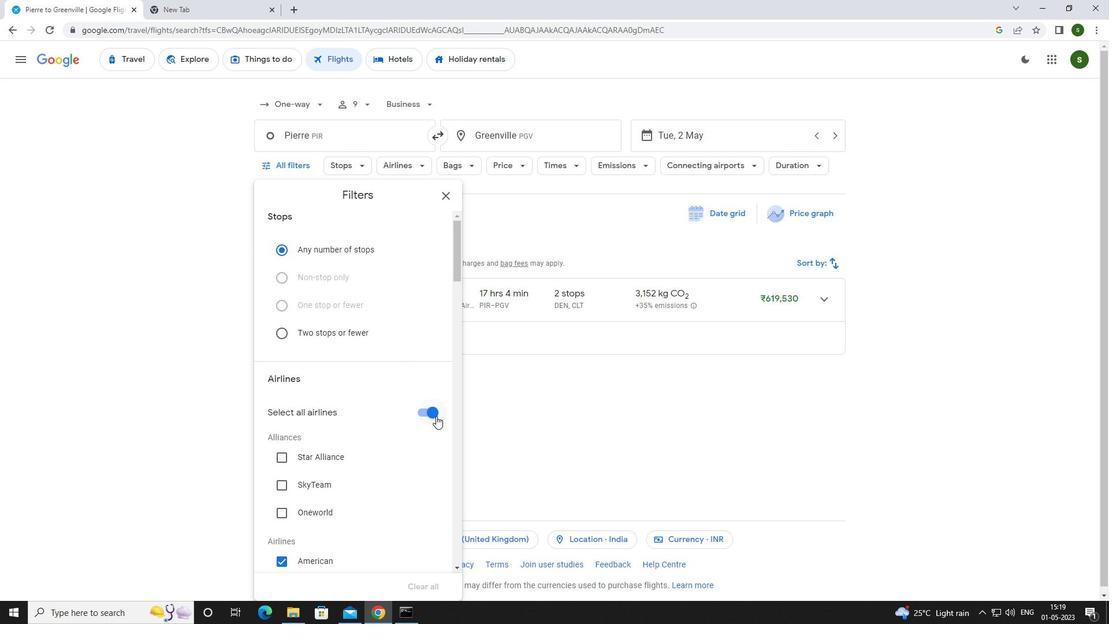 
Action: Mouse pressed left at (426, 403)
Screenshot: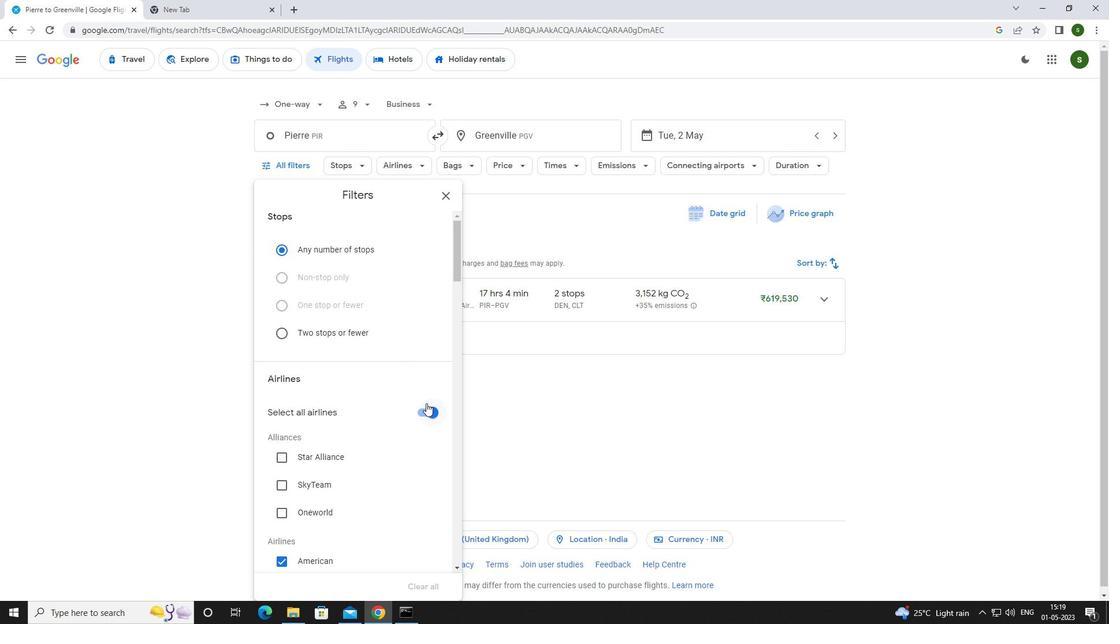 
Action: Mouse moved to (359, 356)
Screenshot: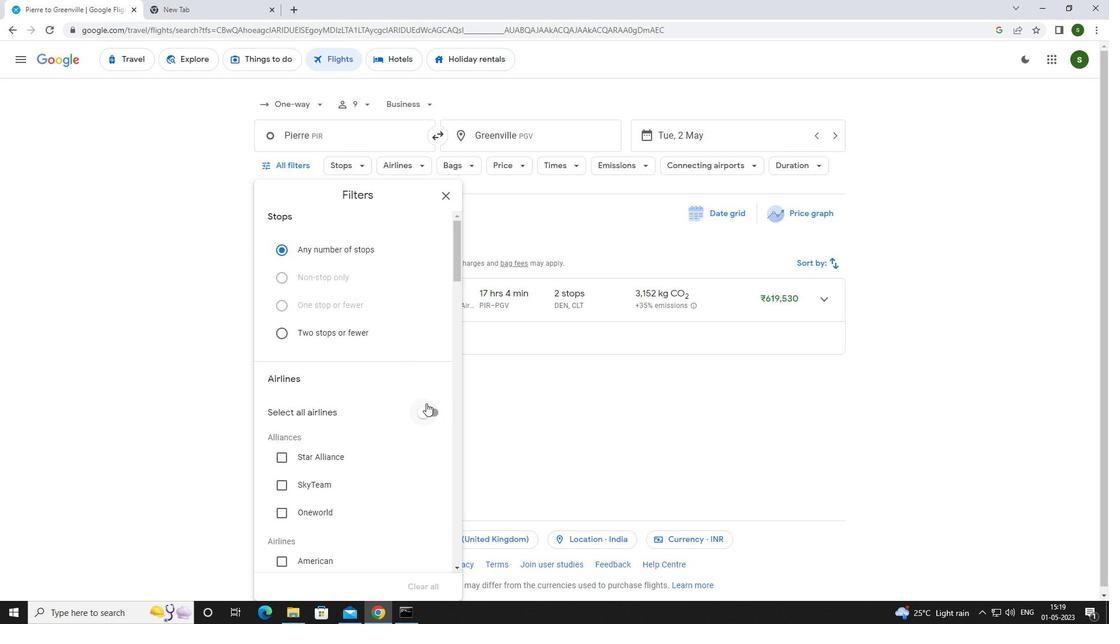 
Action: Mouse scrolled (359, 355) with delta (0, 0)
Screenshot: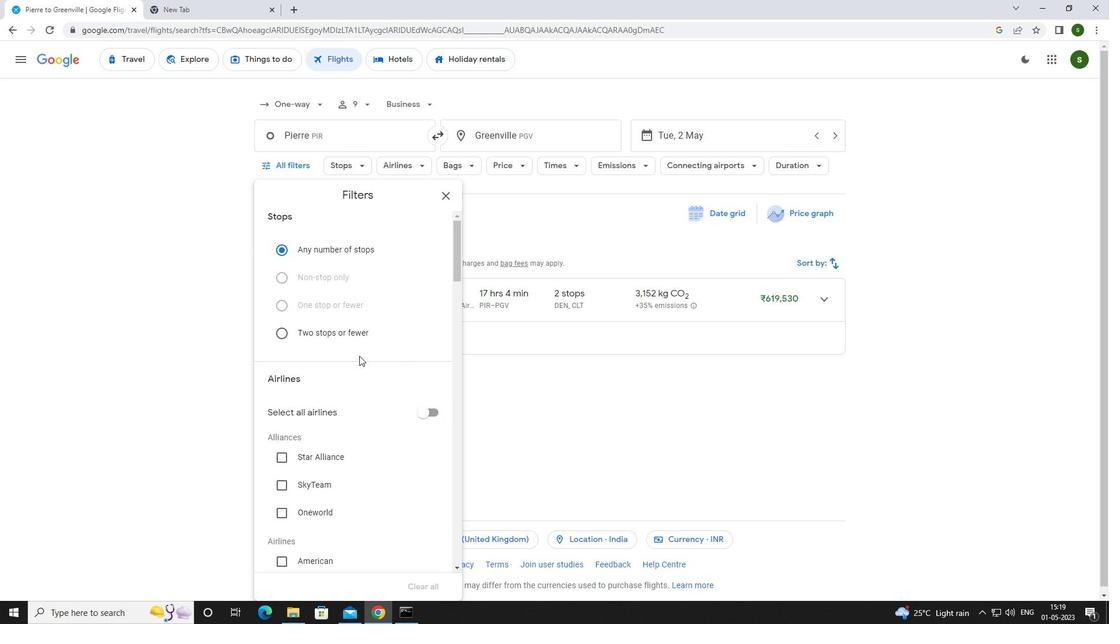 
Action: Mouse scrolled (359, 355) with delta (0, 0)
Screenshot: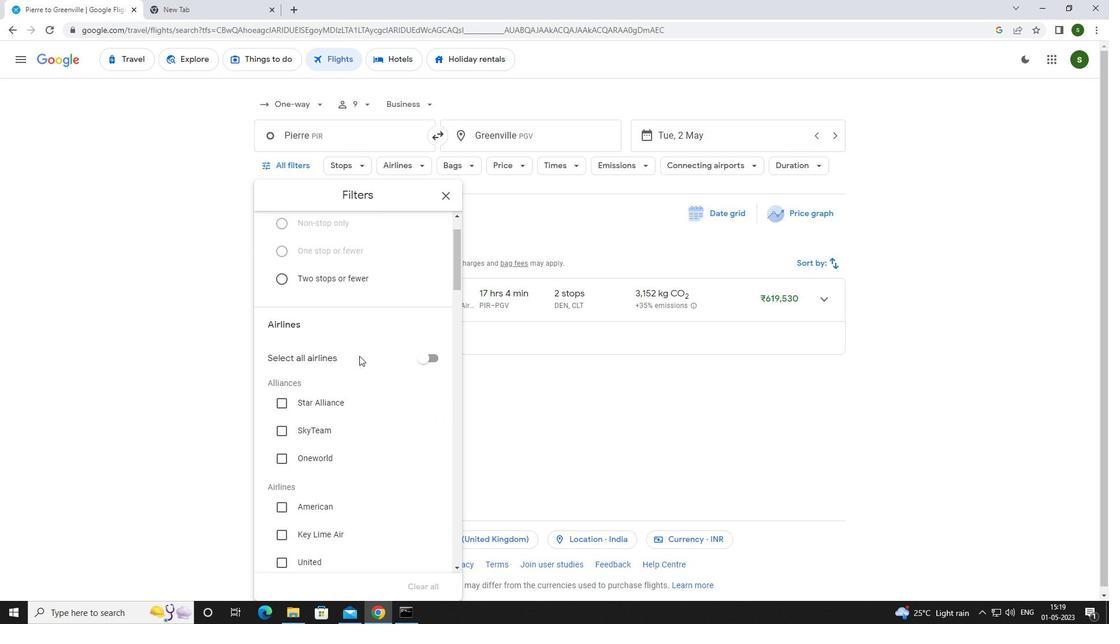 
Action: Mouse scrolled (359, 355) with delta (0, 0)
Screenshot: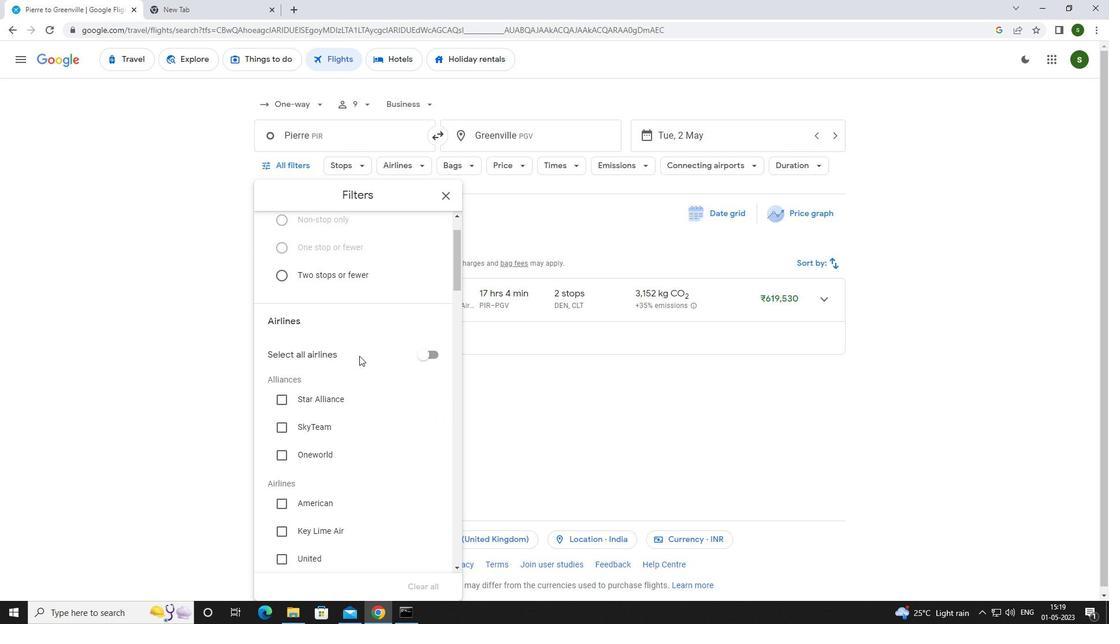 
Action: Mouse moved to (357, 363)
Screenshot: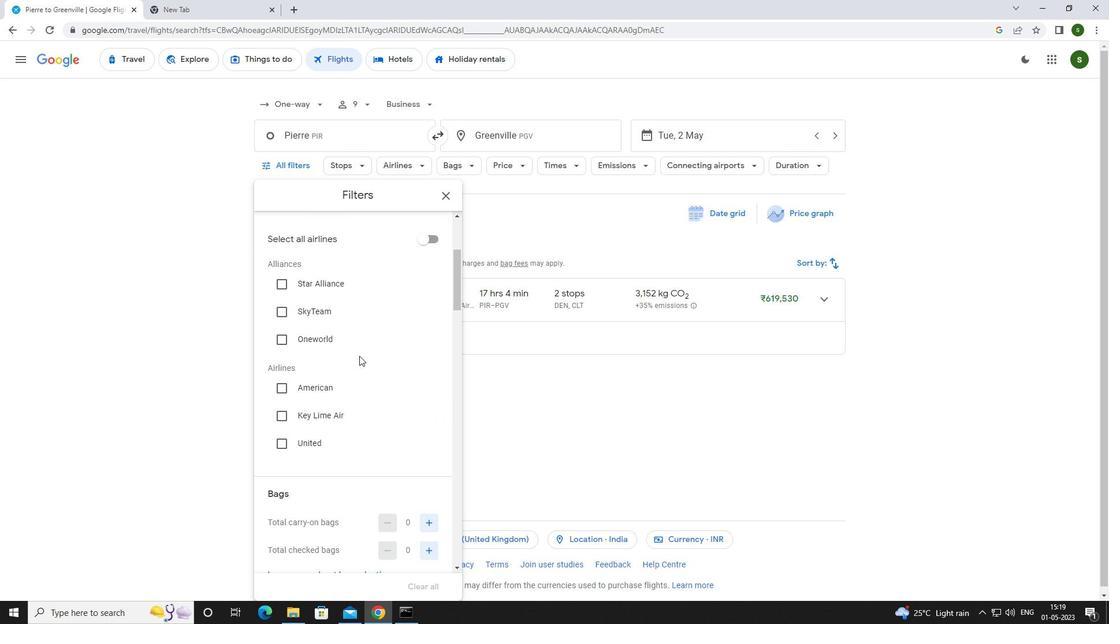 
Action: Mouse scrolled (357, 363) with delta (0, 0)
Screenshot: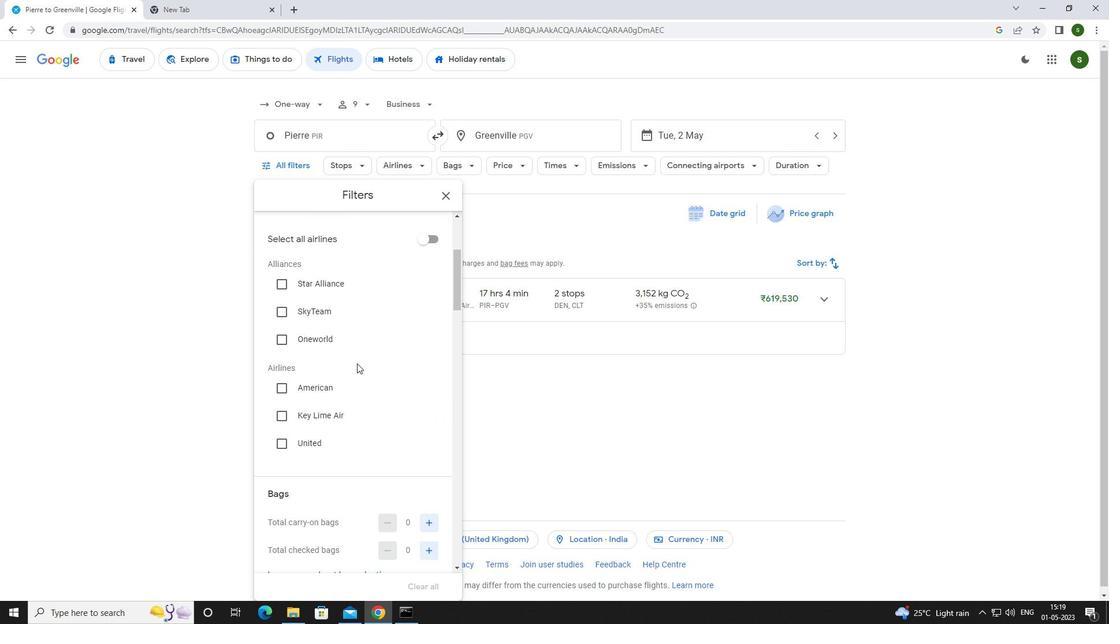 
Action: Mouse scrolled (357, 363) with delta (0, 0)
Screenshot: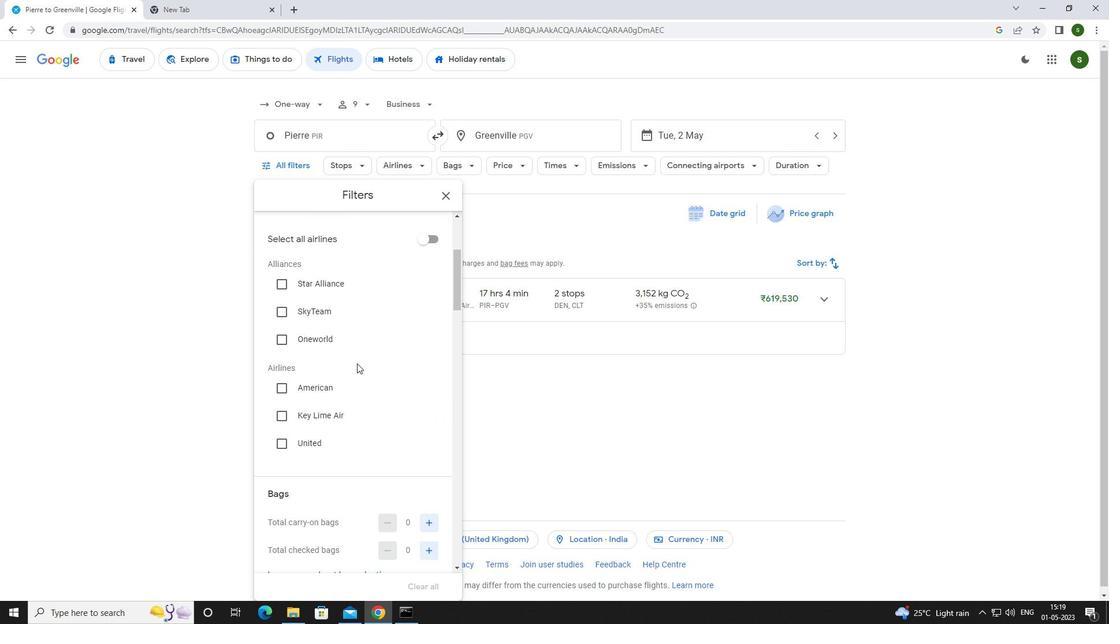 
Action: Mouse scrolled (357, 363) with delta (0, 0)
Screenshot: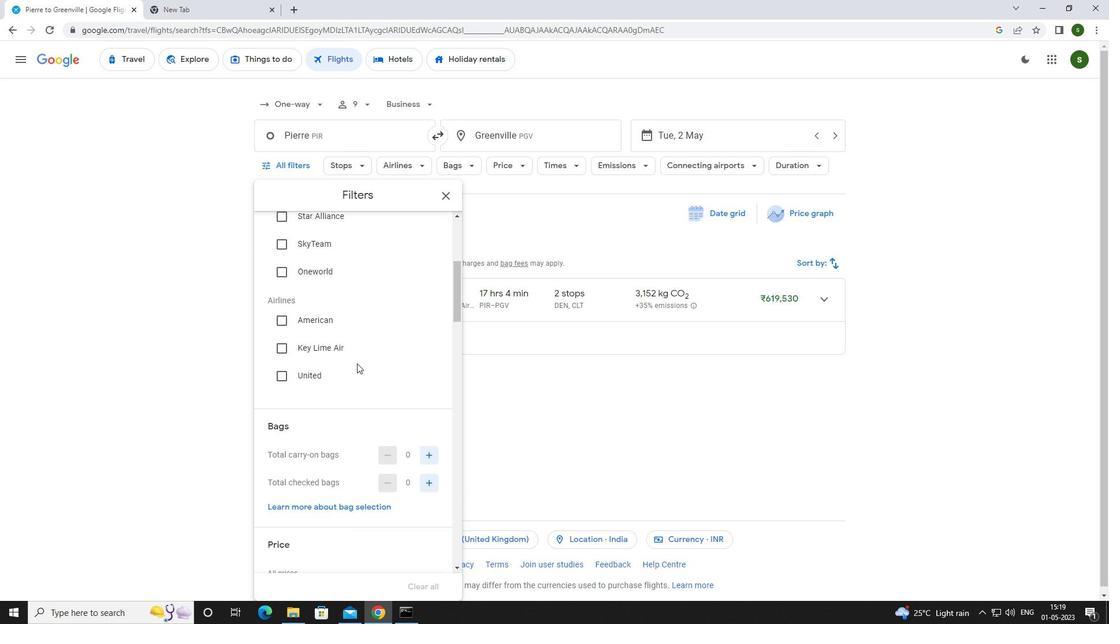 
Action: Mouse moved to (426, 380)
Screenshot: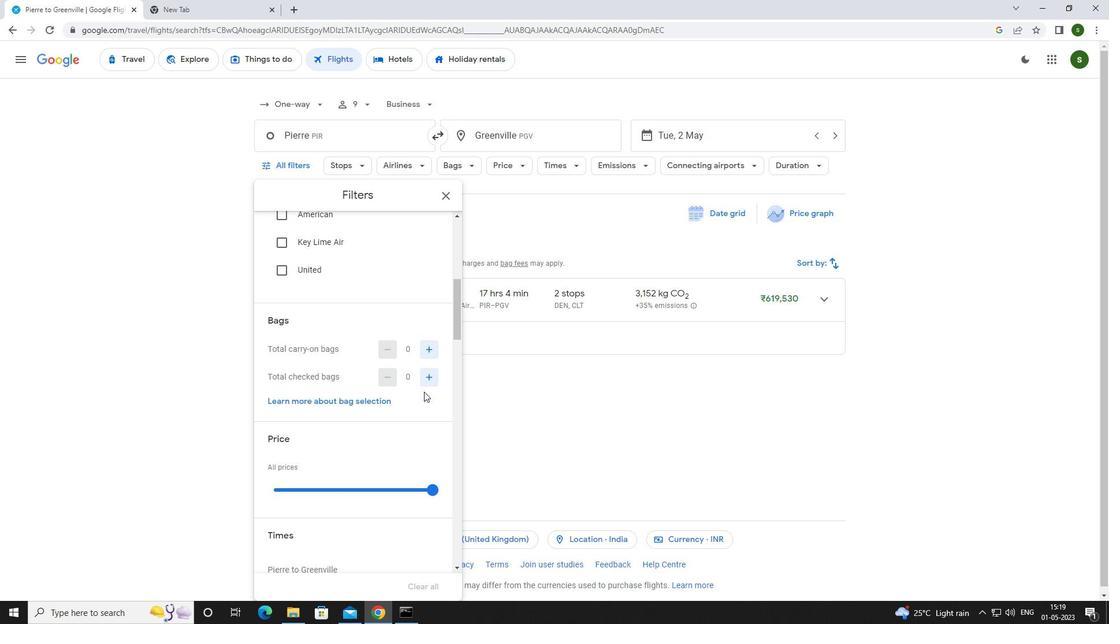 
Action: Mouse pressed left at (426, 380)
Screenshot: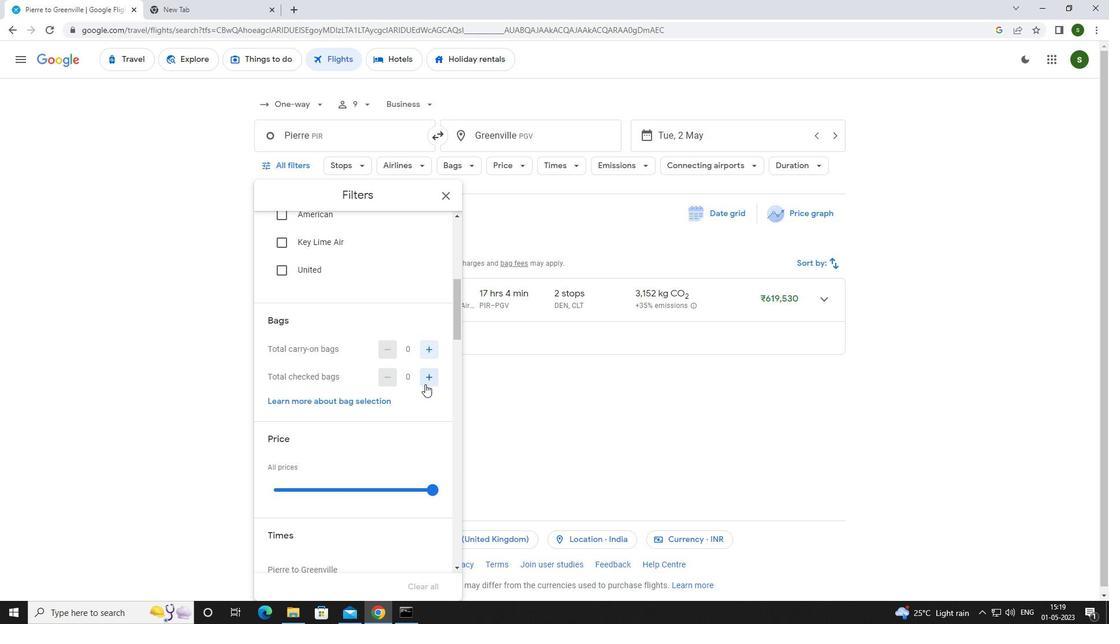 
Action: Mouse pressed left at (426, 380)
Screenshot: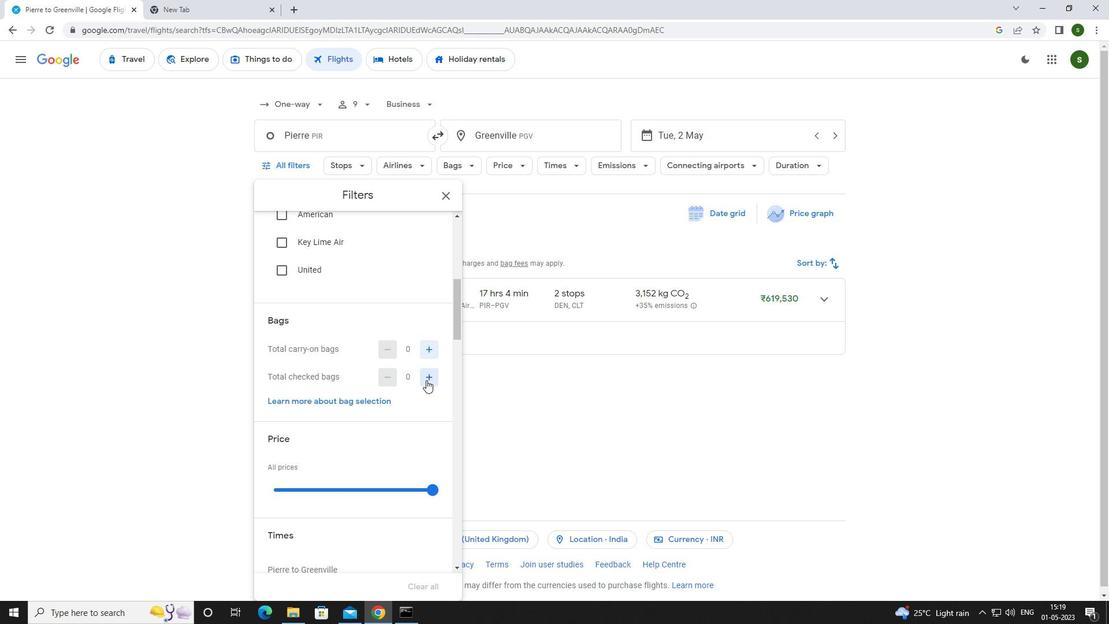 
Action: Mouse pressed left at (426, 380)
Screenshot: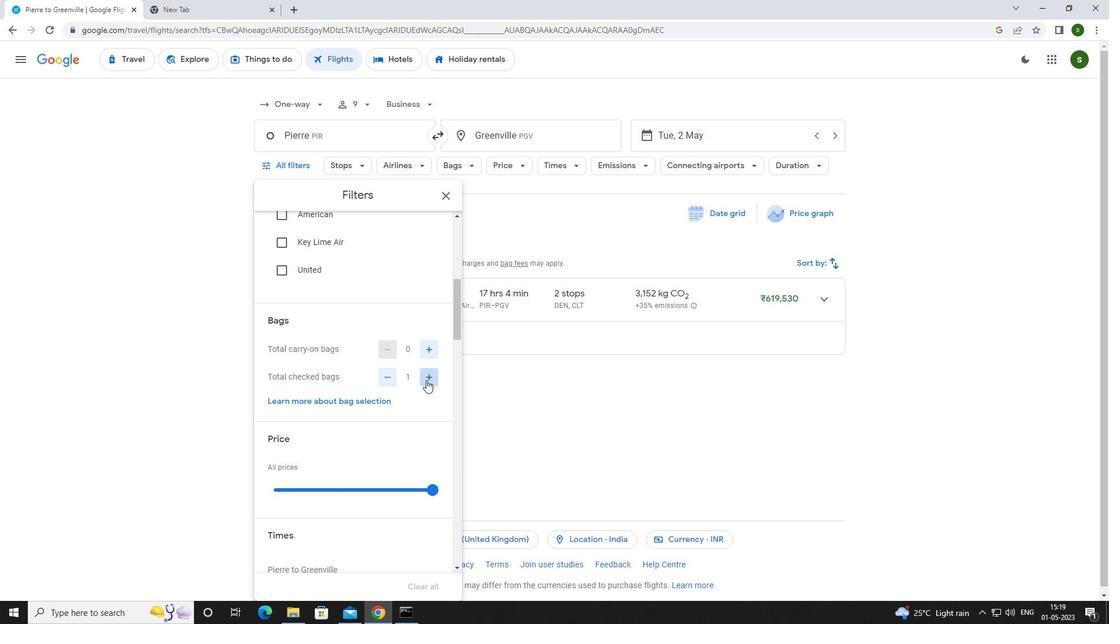 
Action: Mouse pressed left at (426, 380)
Screenshot: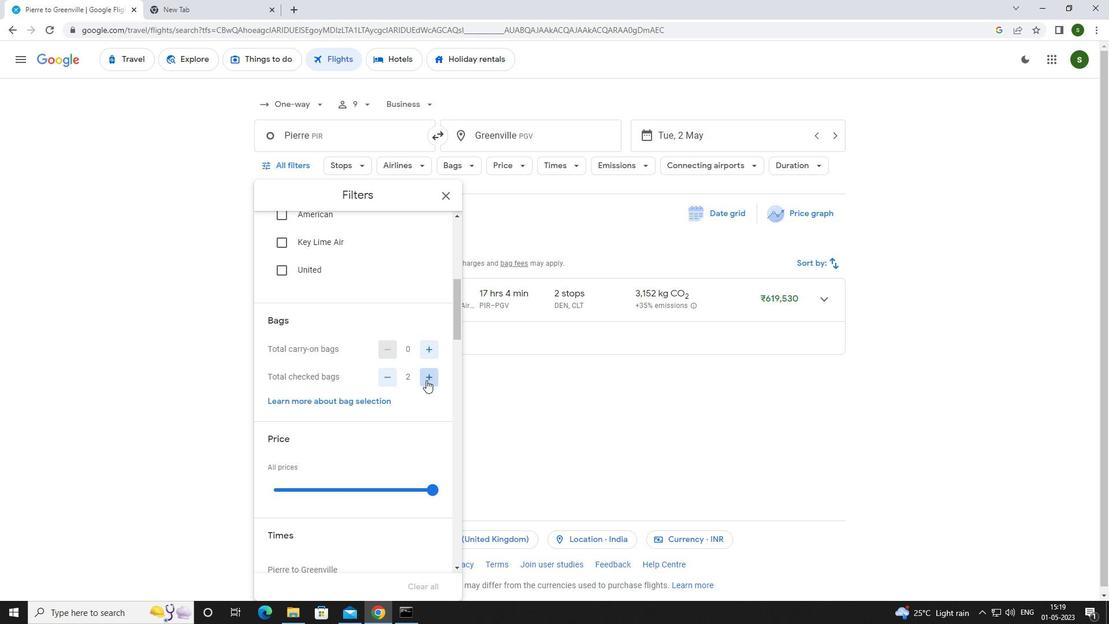 
Action: Mouse pressed left at (426, 380)
Screenshot: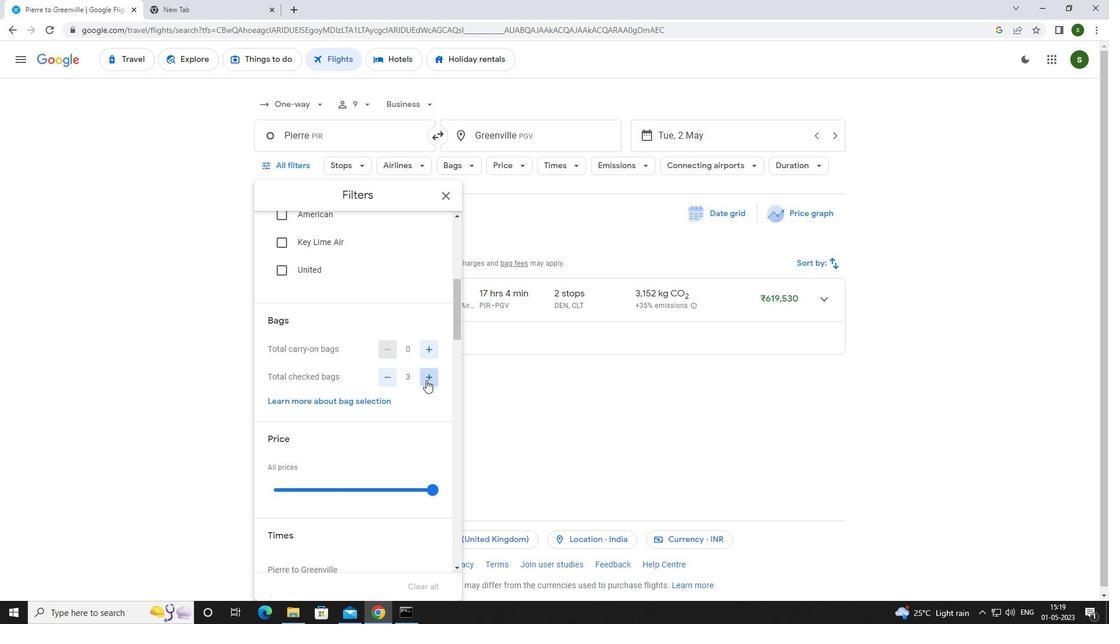 
Action: Mouse pressed left at (426, 380)
Screenshot: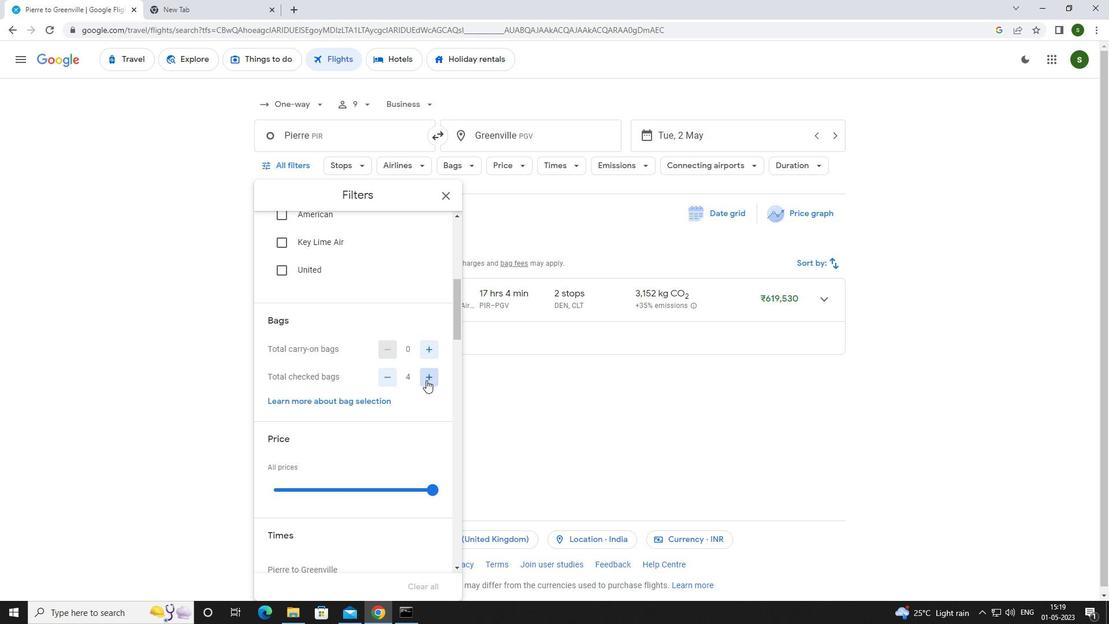 
Action: Mouse pressed left at (426, 380)
Screenshot: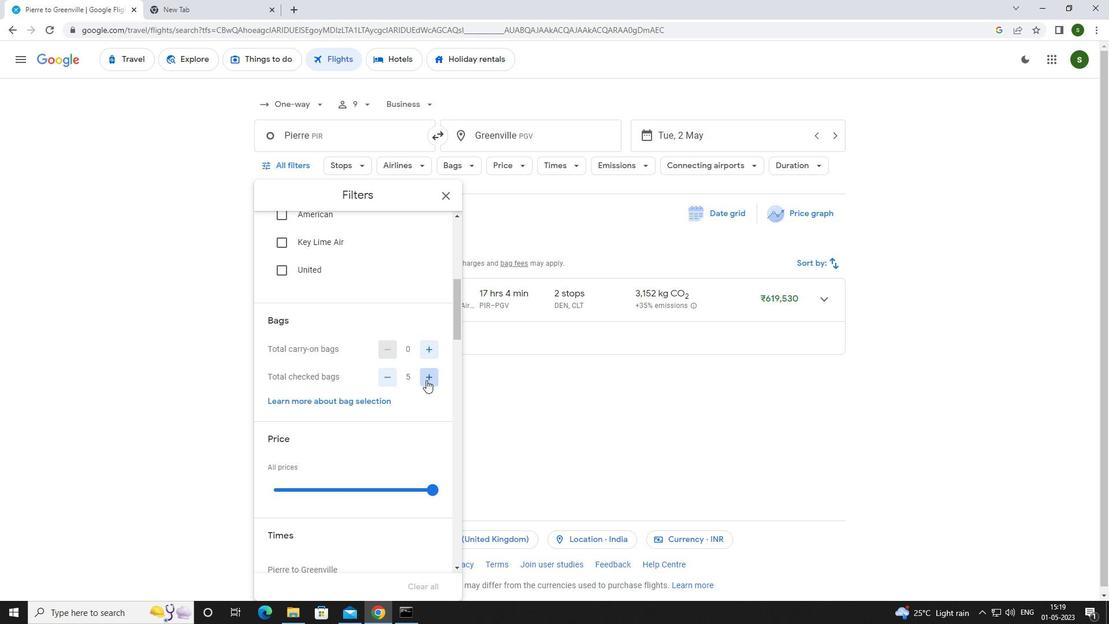 
Action: Mouse pressed left at (426, 380)
Screenshot: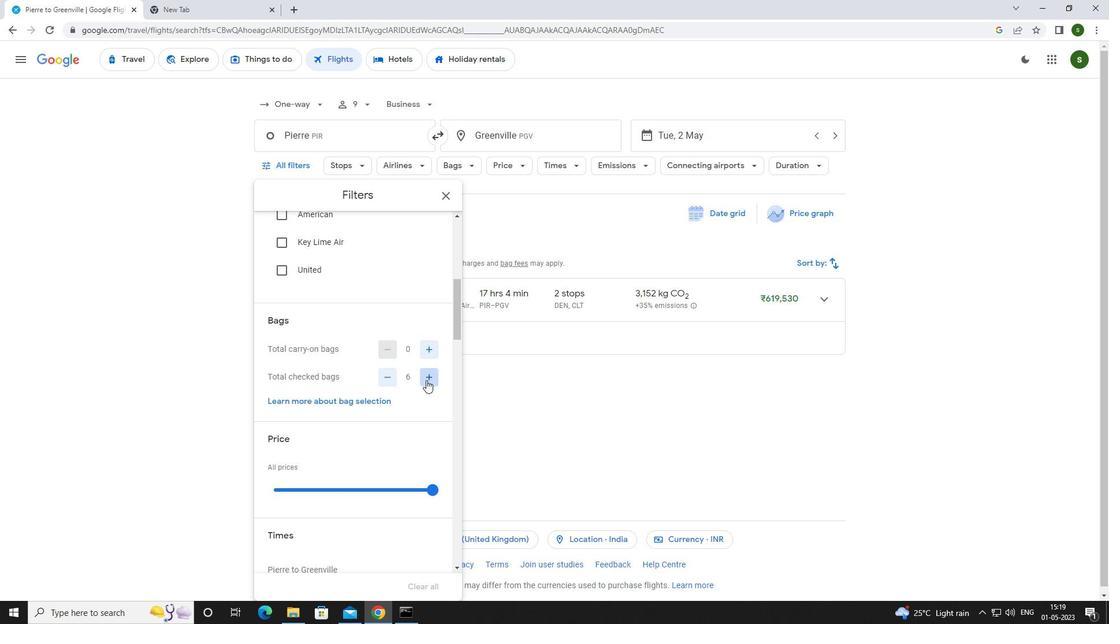 
Action: Mouse scrolled (426, 379) with delta (0, 0)
Screenshot: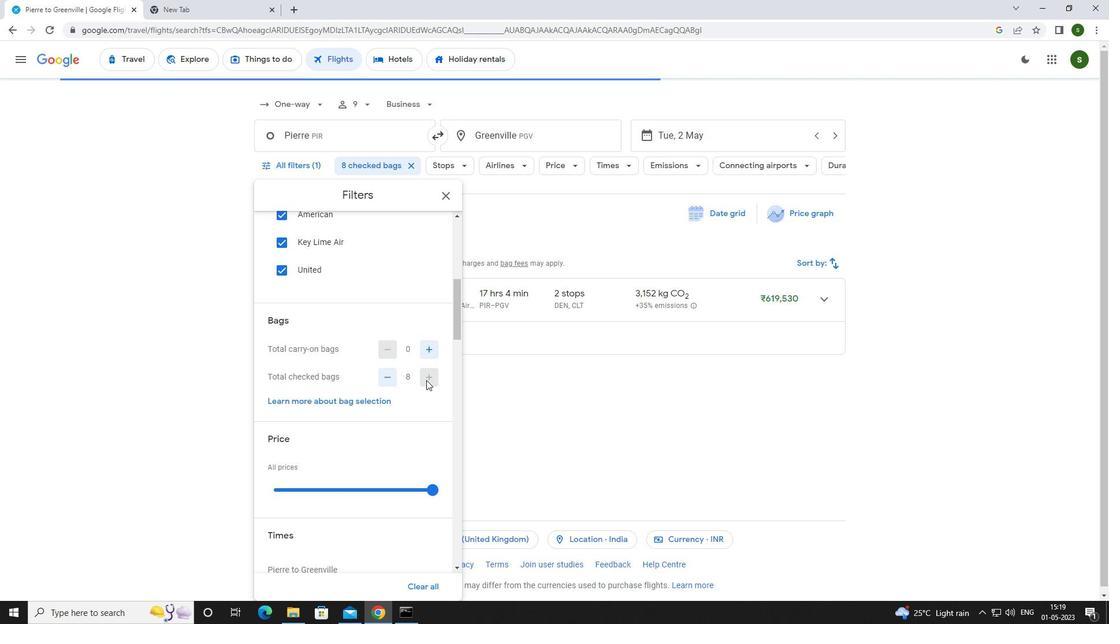 
Action: Mouse scrolled (426, 379) with delta (0, 0)
Screenshot: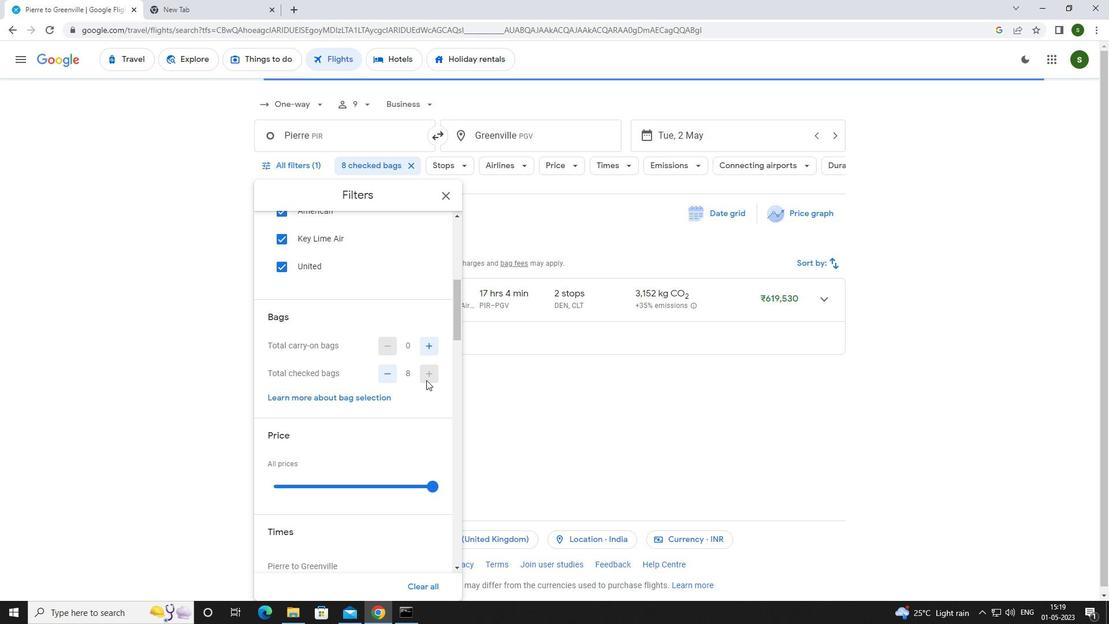 
Action: Mouse moved to (432, 376)
Screenshot: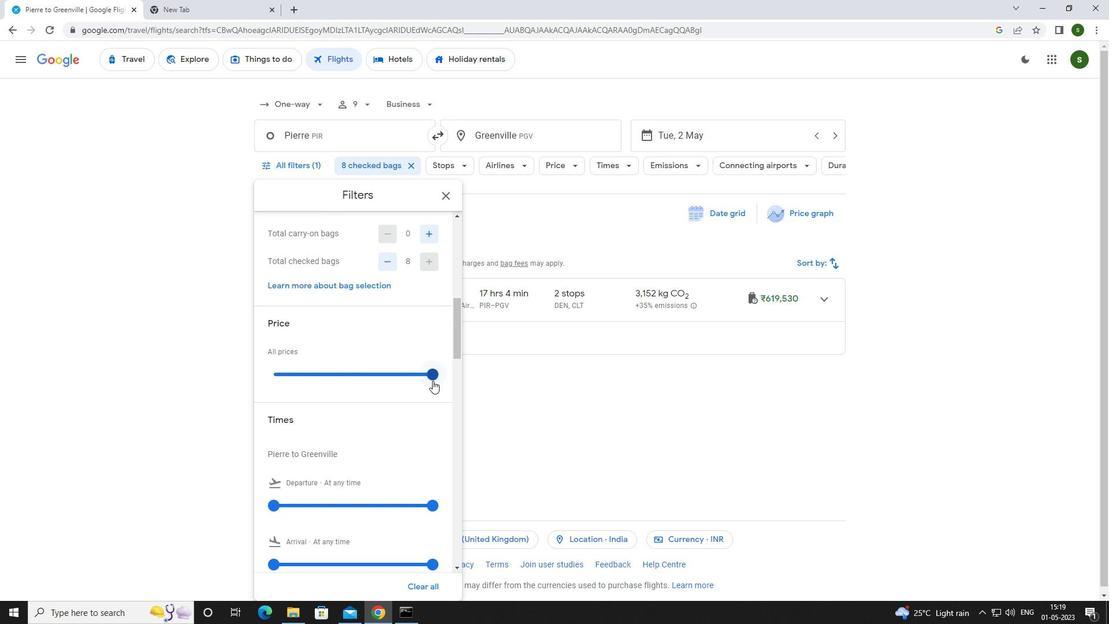 
Action: Mouse pressed left at (432, 376)
Screenshot: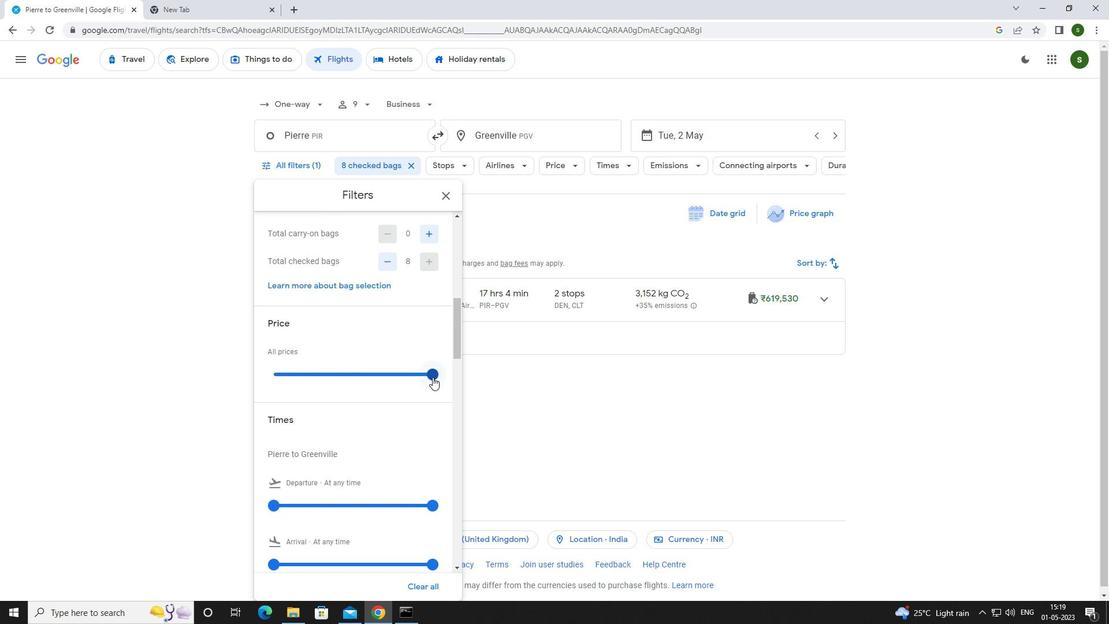 
Action: Mouse moved to (350, 409)
Screenshot: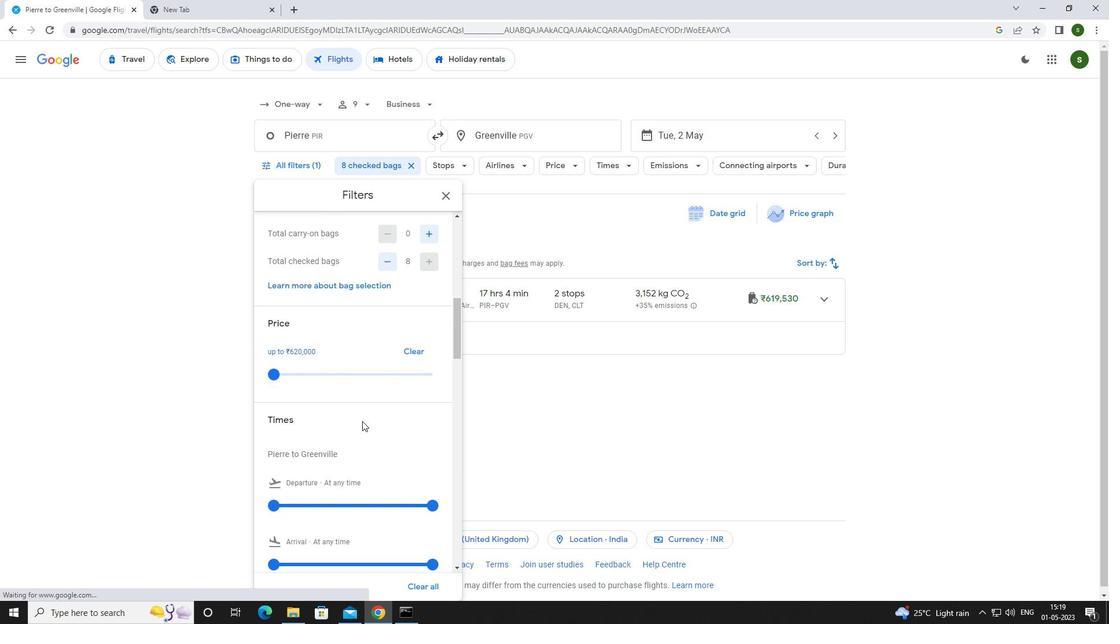 
Action: Mouse scrolled (350, 408) with delta (0, 0)
Screenshot: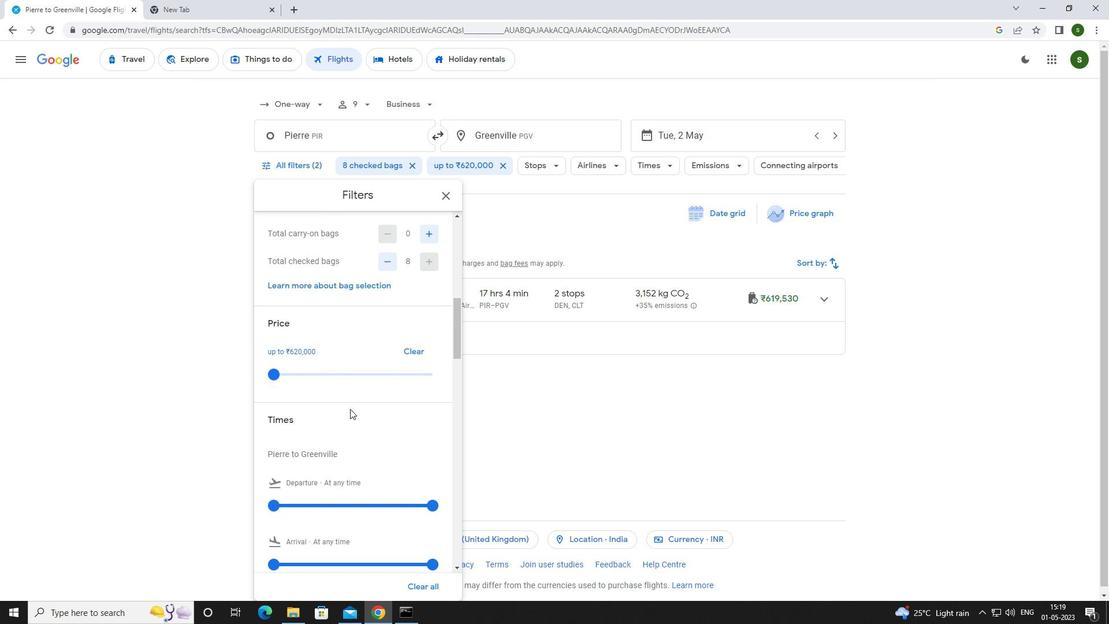 
Action: Mouse scrolled (350, 408) with delta (0, 0)
Screenshot: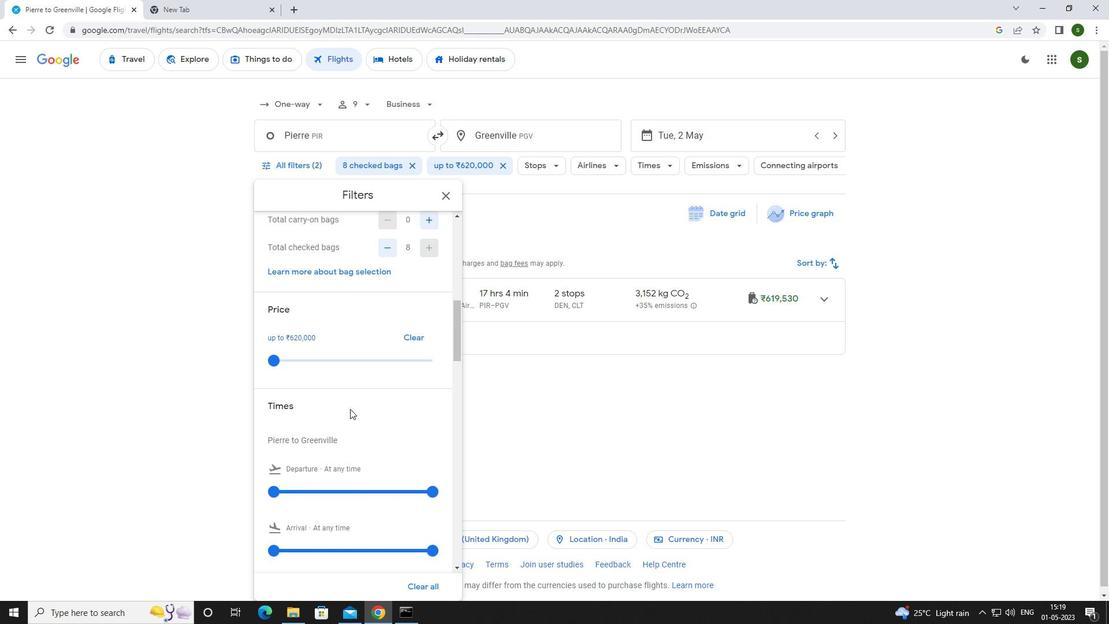 
Action: Mouse moved to (276, 391)
Screenshot: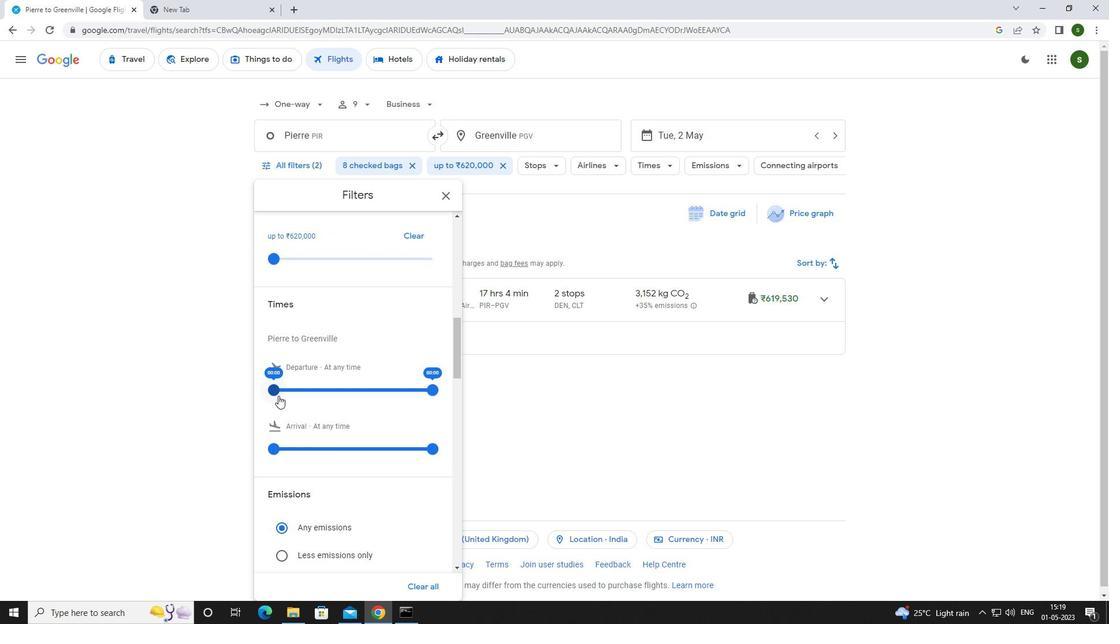 
Action: Mouse pressed left at (276, 391)
Screenshot: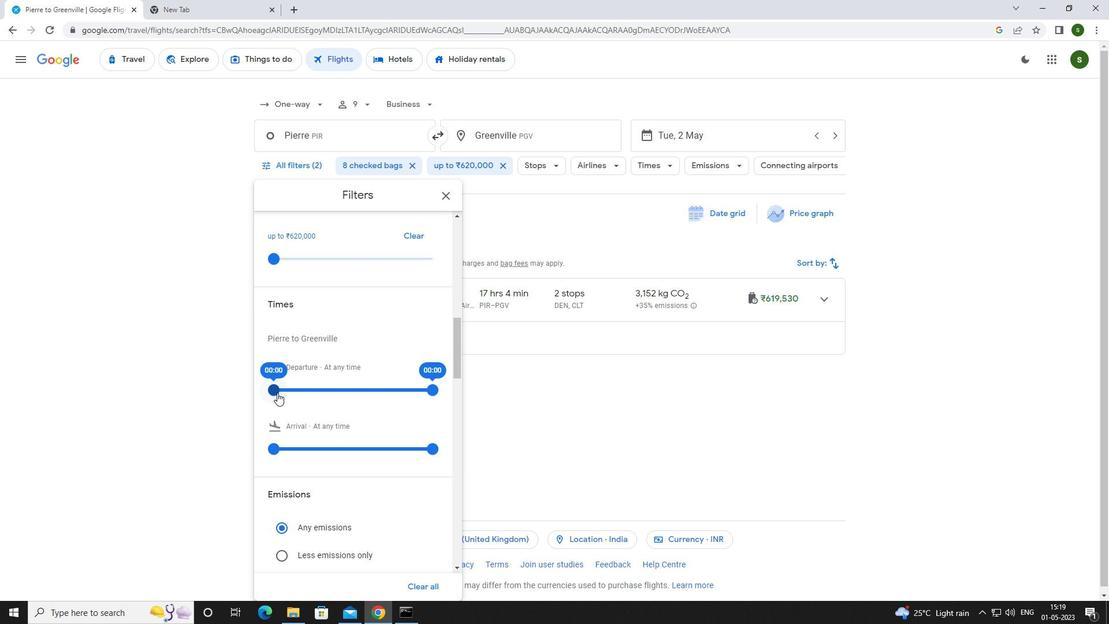 
Action: Mouse moved to (542, 408)
Screenshot: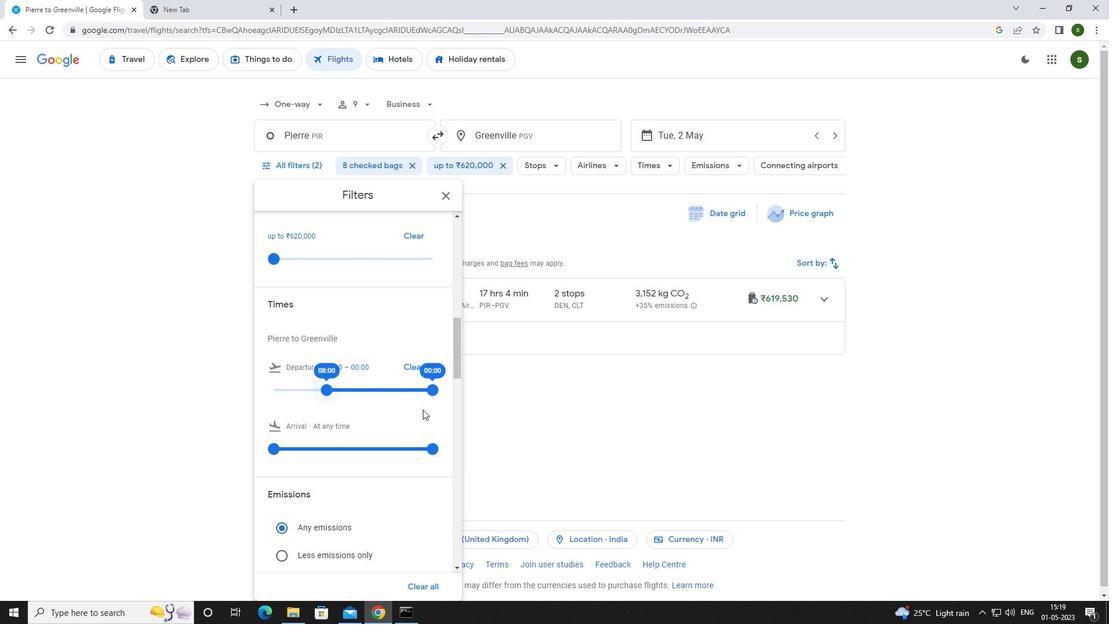 
Action: Mouse pressed left at (542, 408)
Screenshot: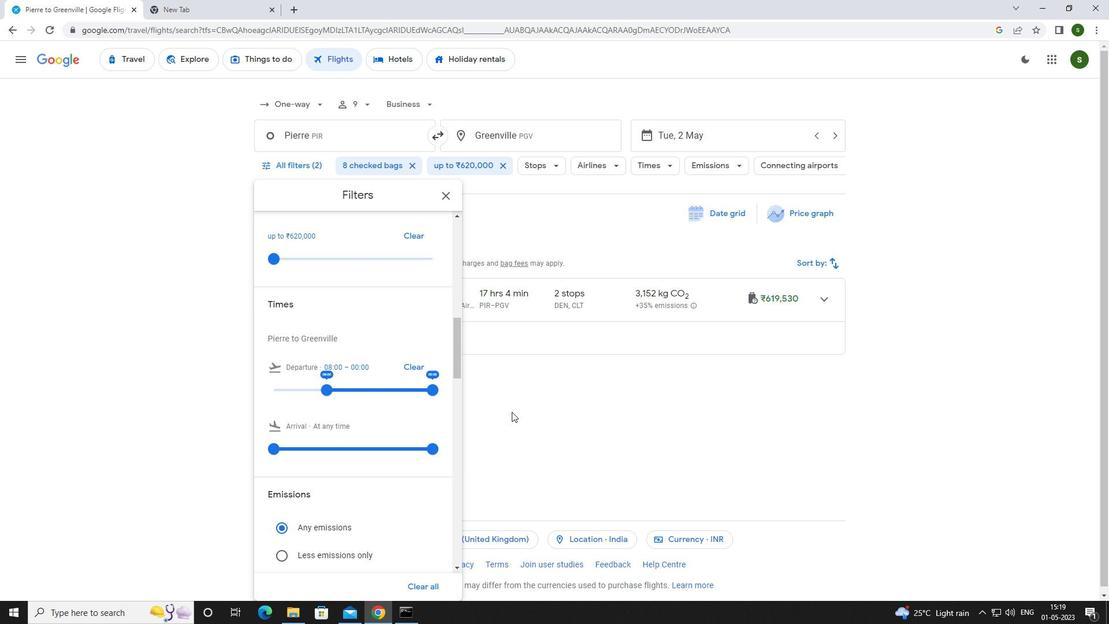 
